 Task: Find connections with filter location Marseille 05 with filter topic #engineeringwith filter profile language French with filter current company Adani Realty with filter school Symbiosis Centre for Distance Learning with filter industry Data Security Software Products with filter service category Life Coaching with filter keywords title Secretary
Action: Mouse moved to (519, 49)
Screenshot: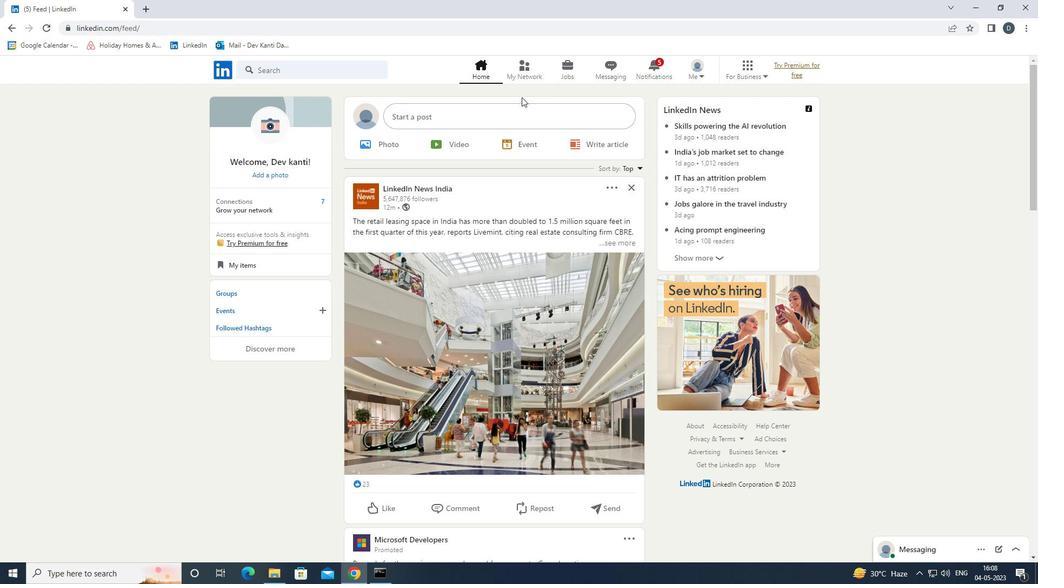 
Action: Mouse pressed left at (519, 49)
Screenshot: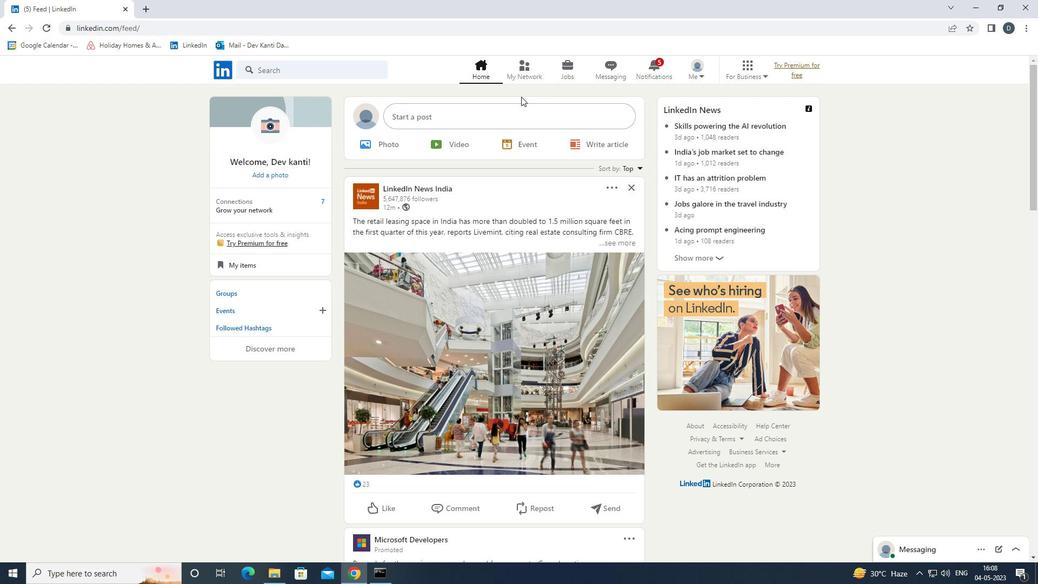 
Action: Mouse moved to (520, 57)
Screenshot: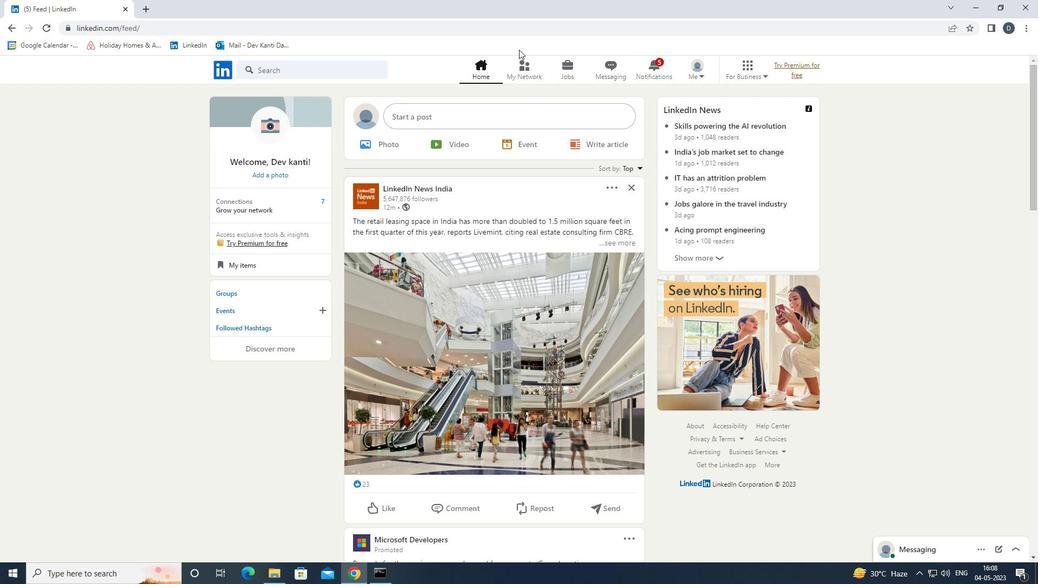 
Action: Mouse pressed left at (520, 57)
Screenshot: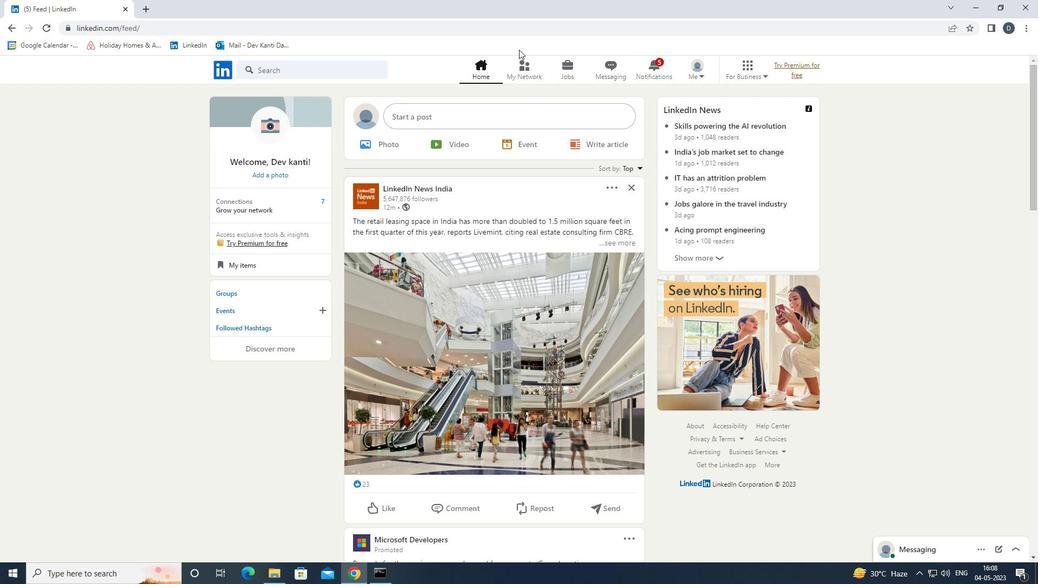 
Action: Mouse moved to (357, 131)
Screenshot: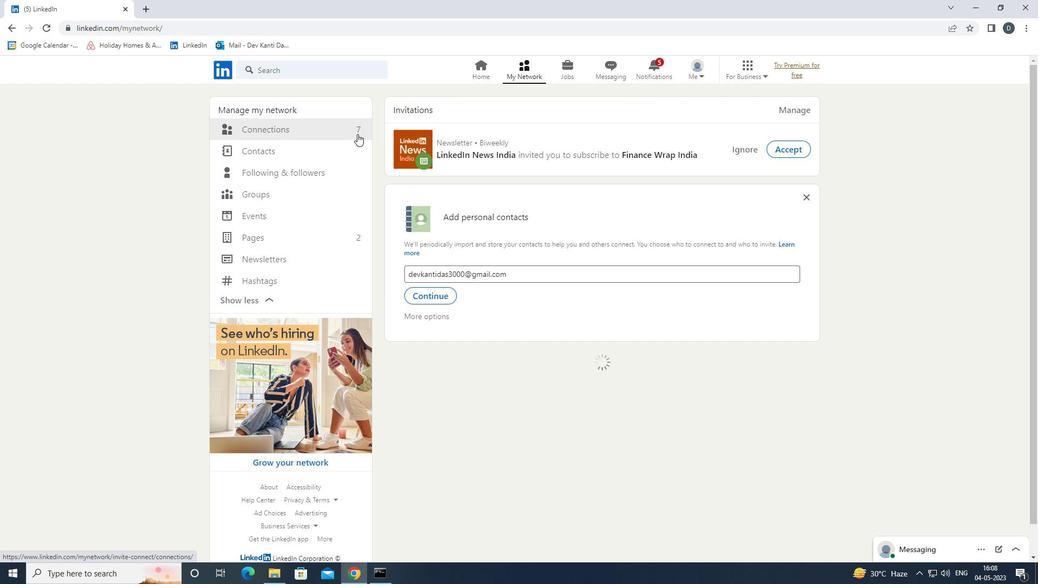 
Action: Mouse pressed left at (357, 131)
Screenshot: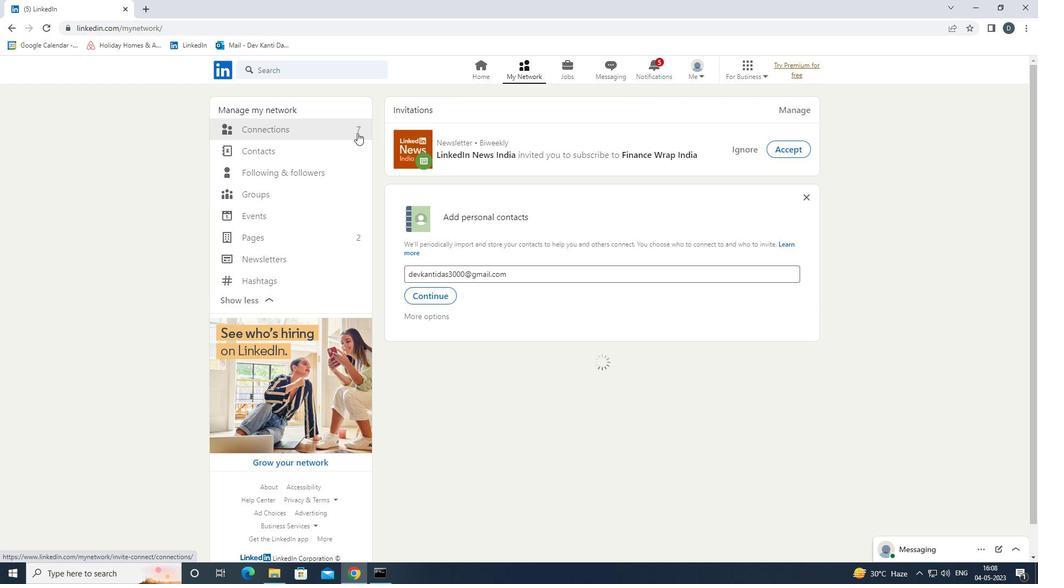 
Action: Mouse moved to (602, 133)
Screenshot: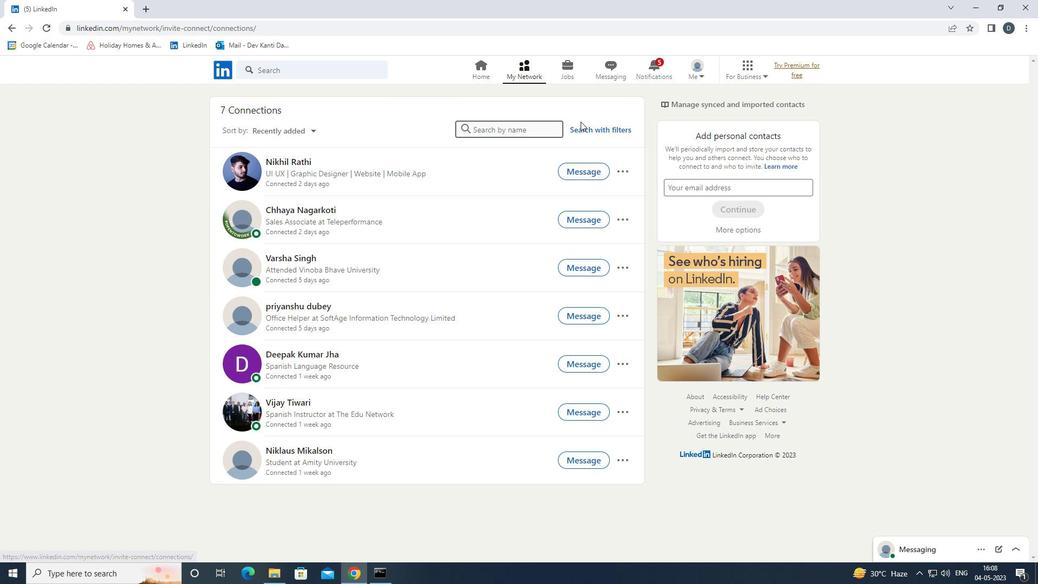
Action: Mouse pressed left at (602, 133)
Screenshot: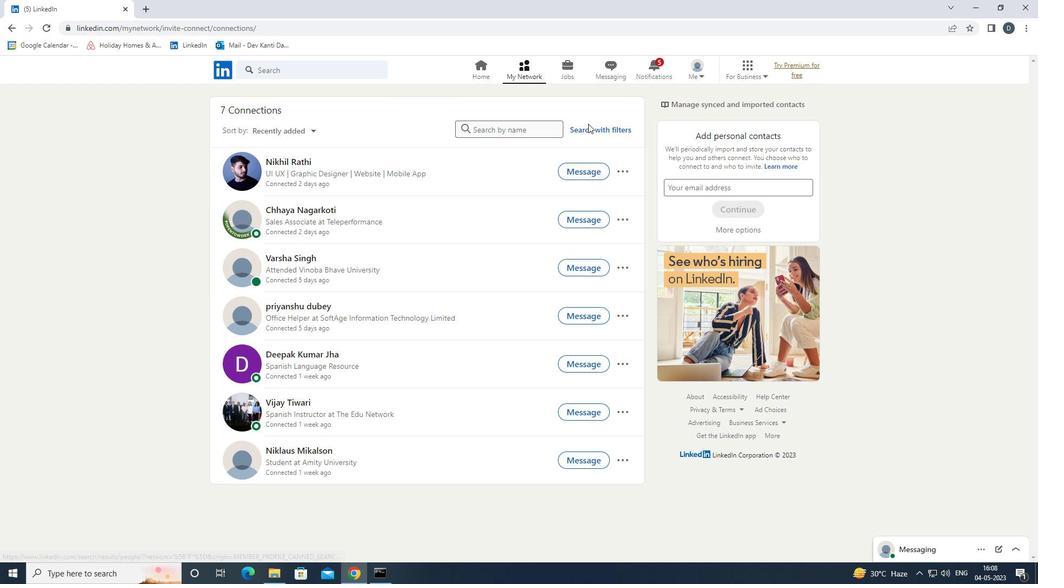 
Action: Mouse moved to (561, 100)
Screenshot: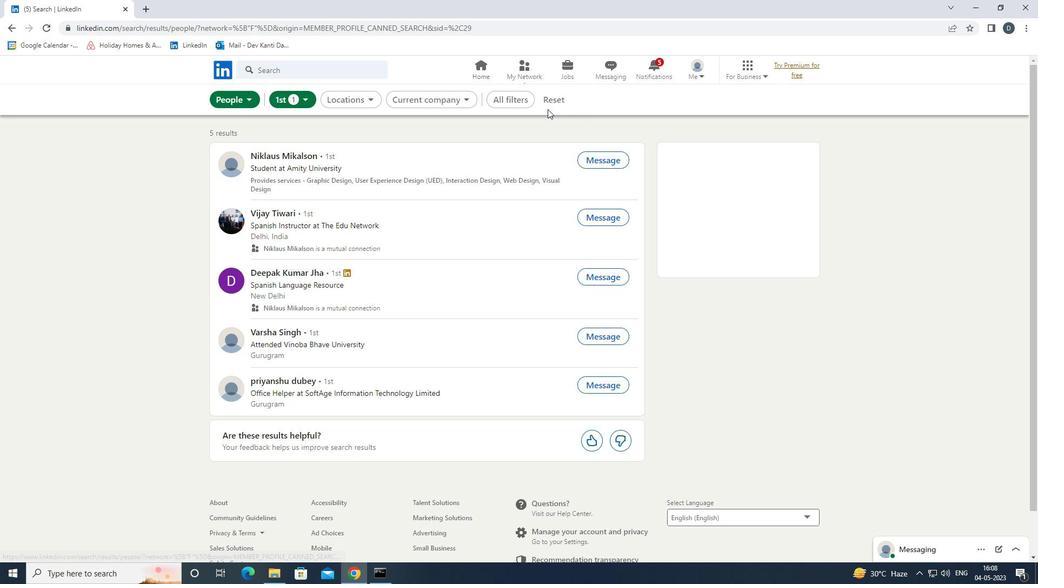
Action: Mouse pressed left at (561, 100)
Screenshot: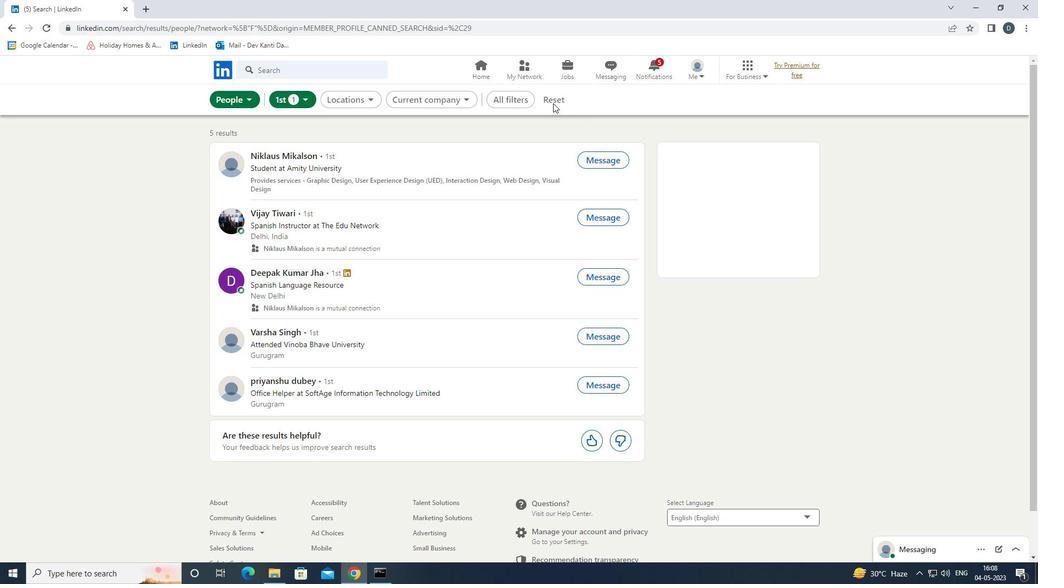 
Action: Mouse moved to (548, 107)
Screenshot: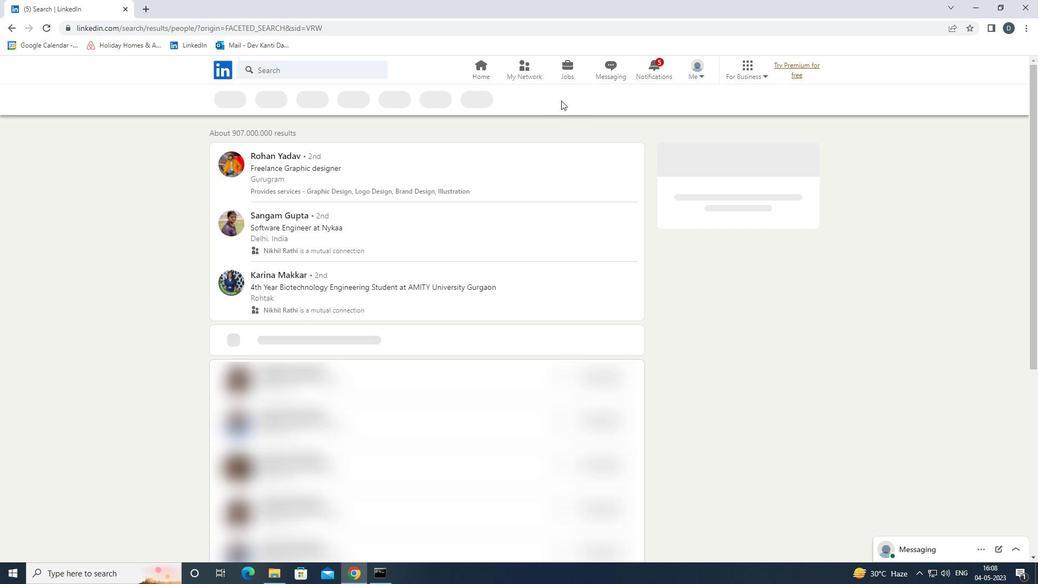 
Action: Mouse pressed left at (548, 107)
Screenshot: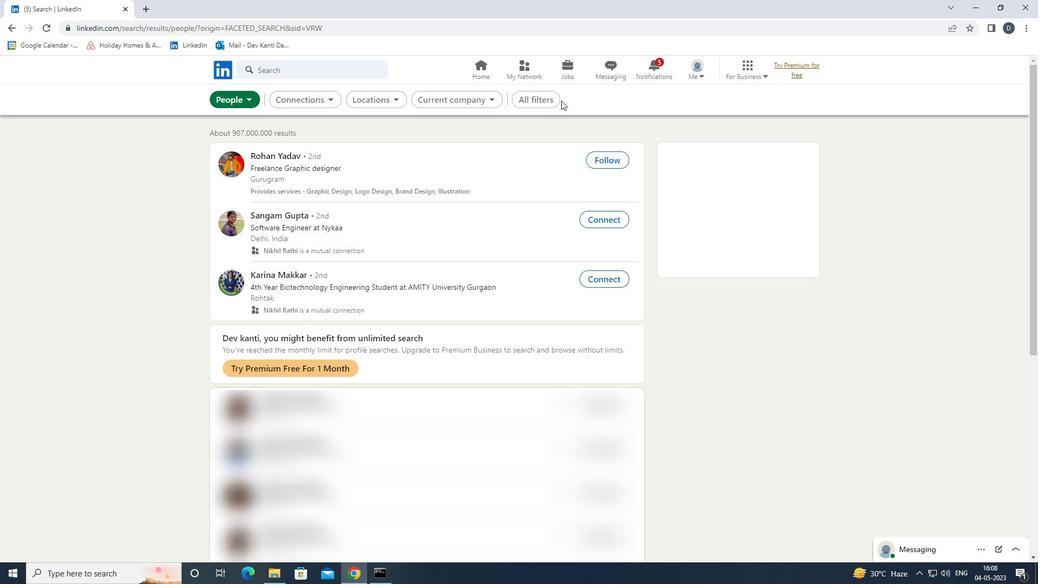 
Action: Mouse moved to (860, 297)
Screenshot: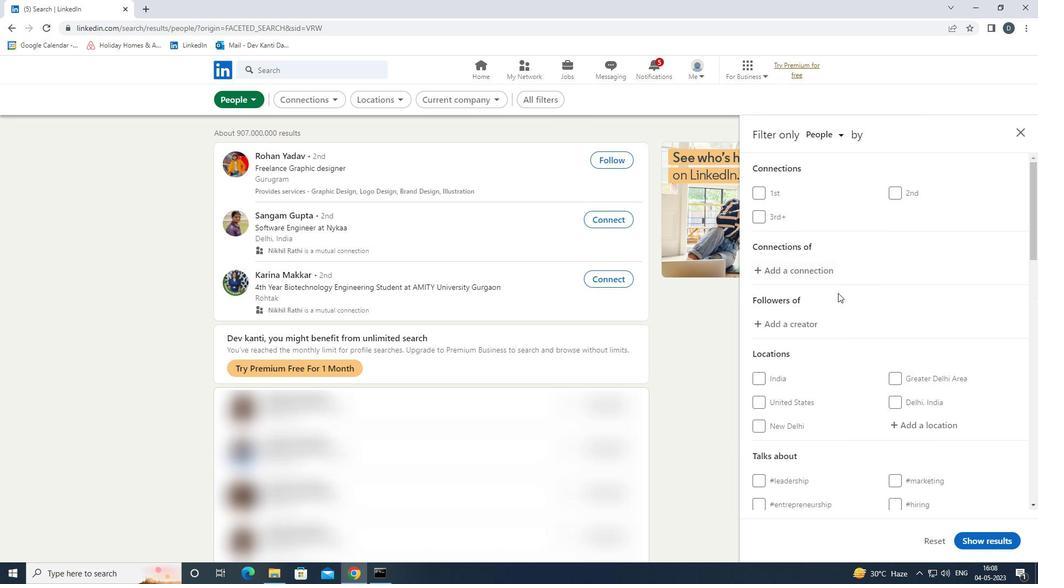 
Action: Mouse scrolled (860, 296) with delta (0, 0)
Screenshot: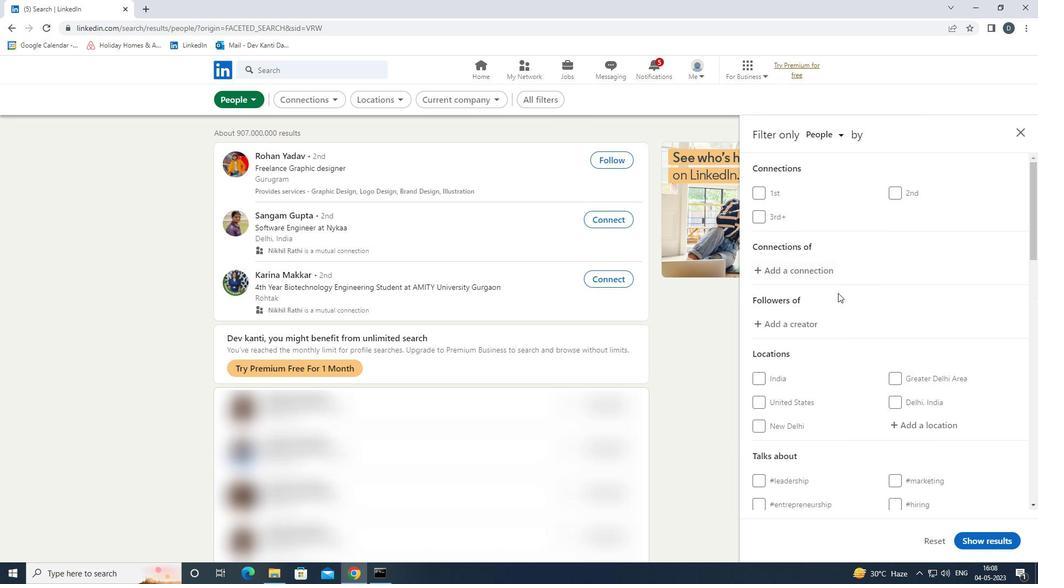 
Action: Mouse moved to (861, 299)
Screenshot: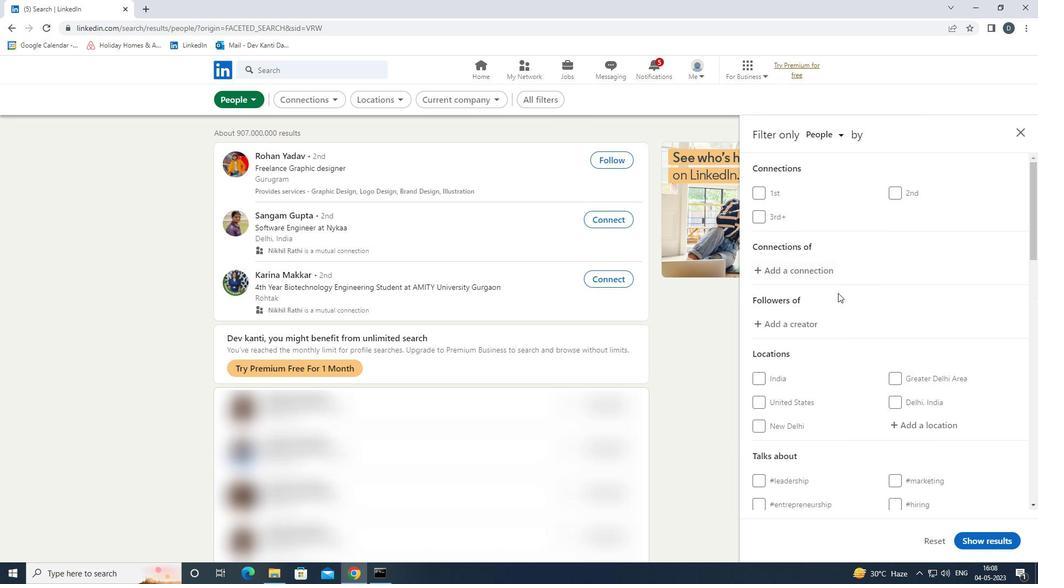 
Action: Mouse scrolled (861, 299) with delta (0, 0)
Screenshot: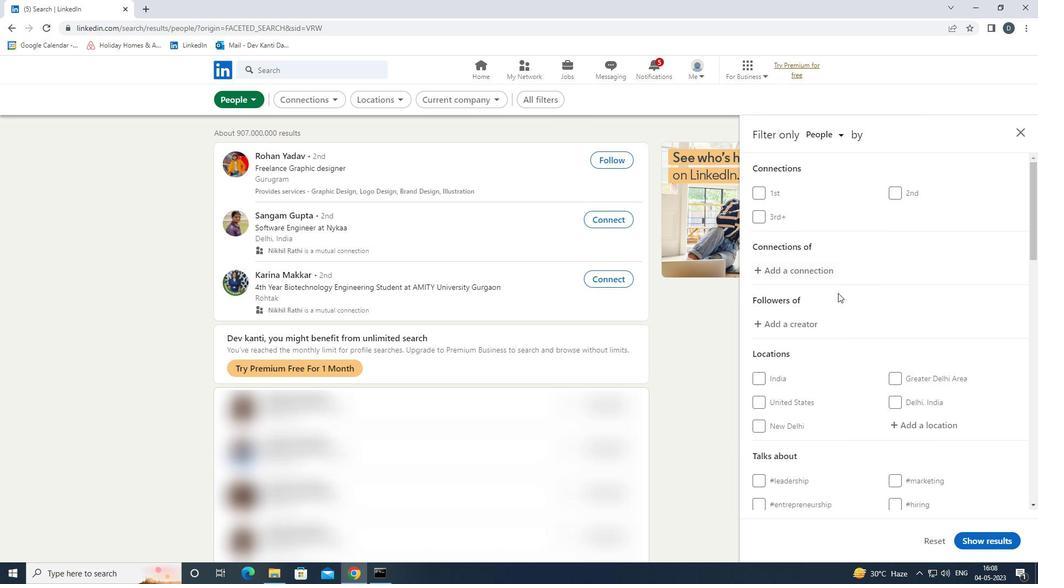 
Action: Mouse moved to (921, 310)
Screenshot: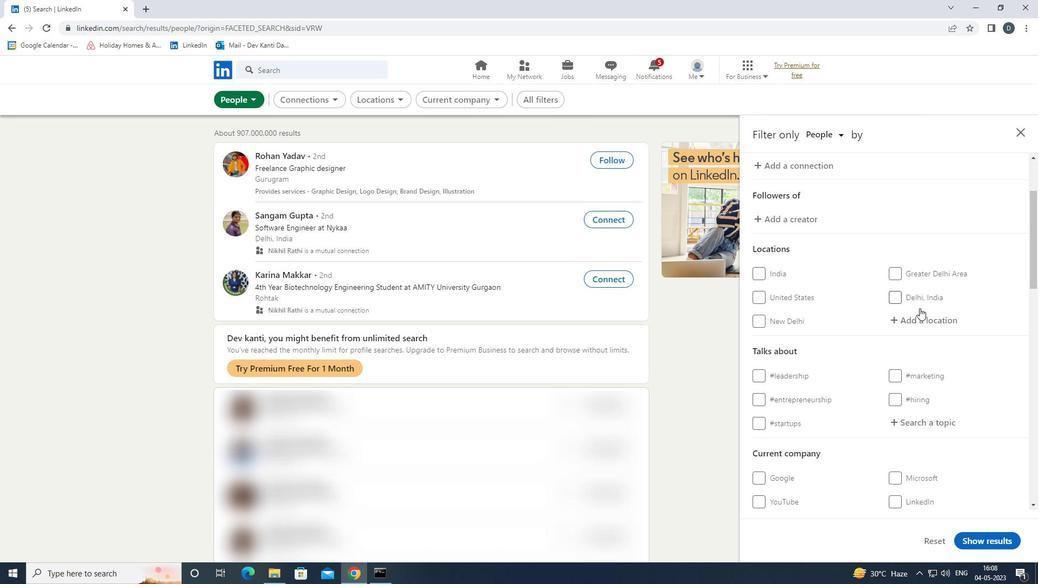
Action: Mouse pressed left at (921, 310)
Screenshot: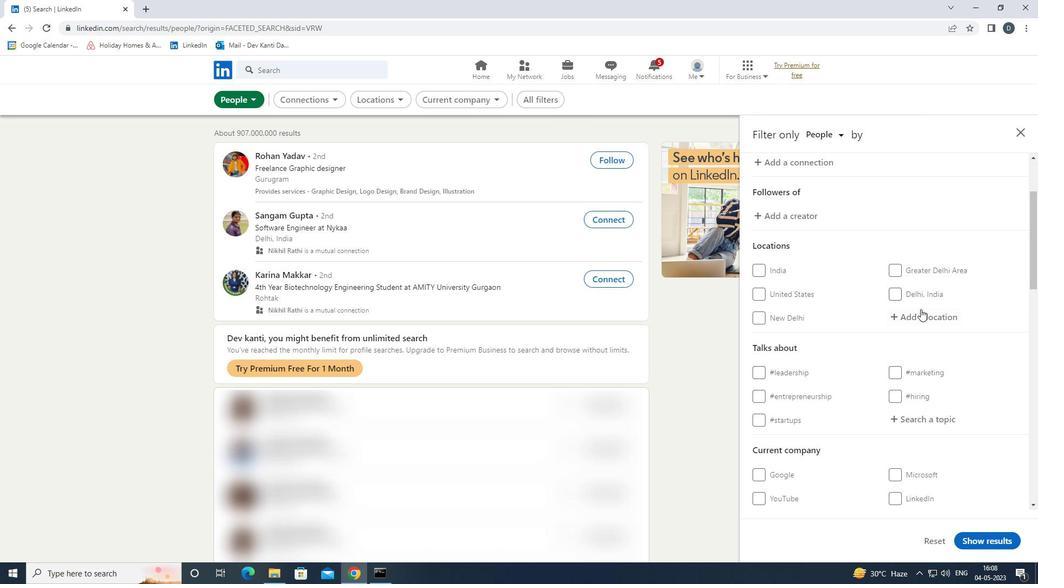 
Action: Mouse moved to (921, 311)
Screenshot: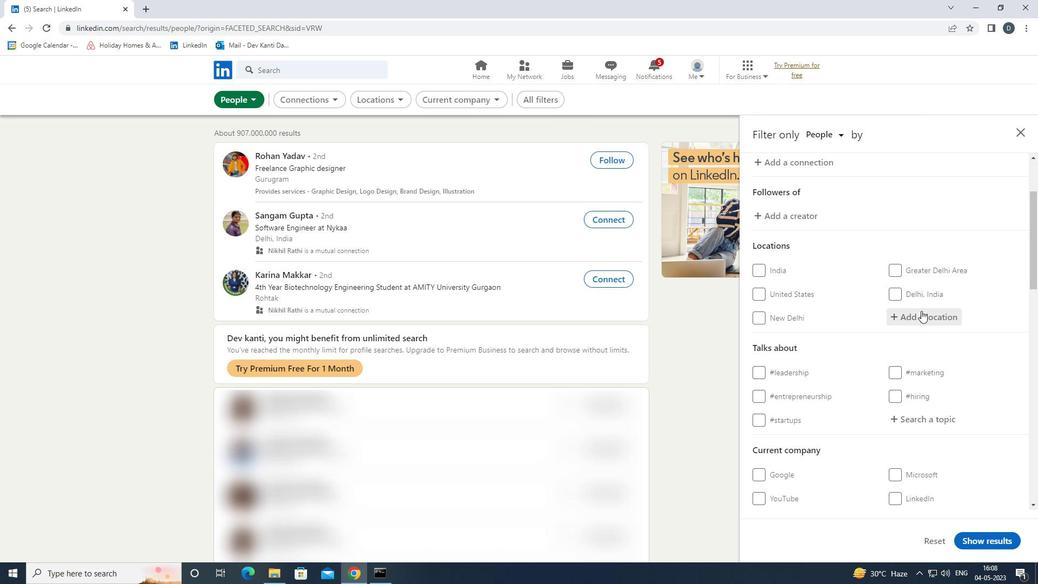 
Action: Key pressed <Key.shift>MARS<Key.down><Key.enter>
Screenshot: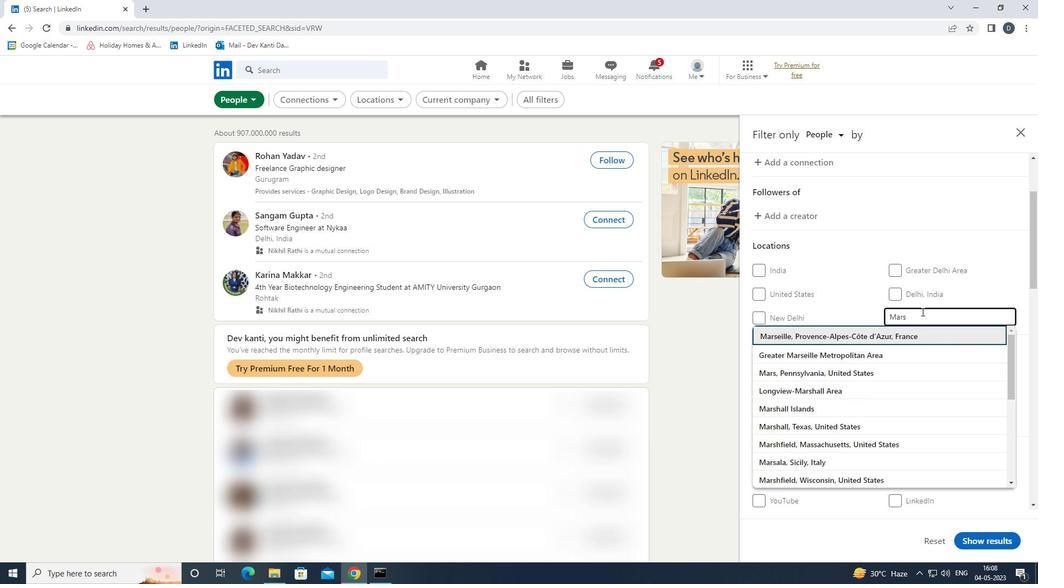 
Action: Mouse moved to (1017, 187)
Screenshot: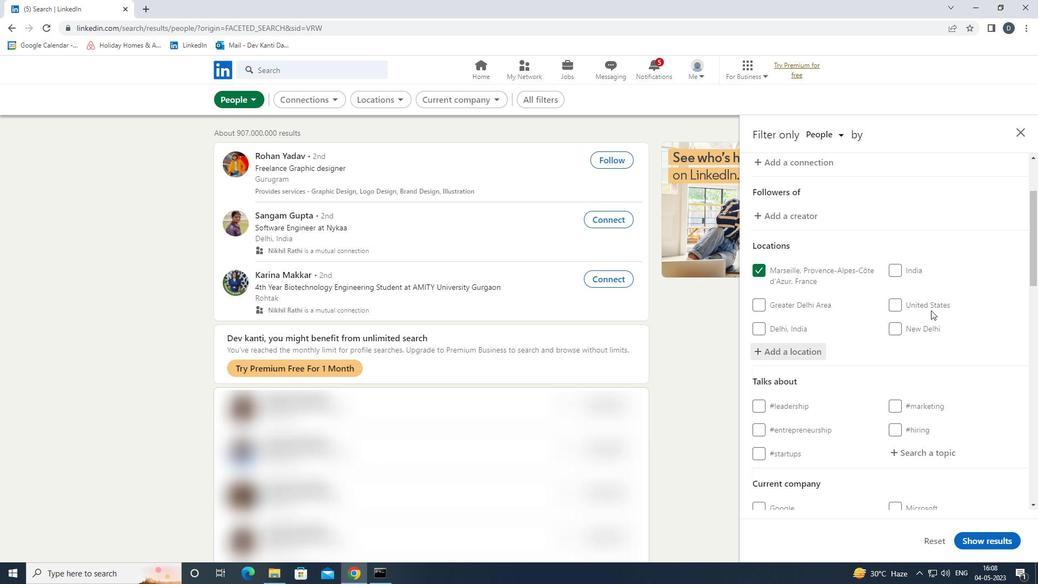 
Action: Mouse scrolled (1017, 187) with delta (0, 0)
Screenshot: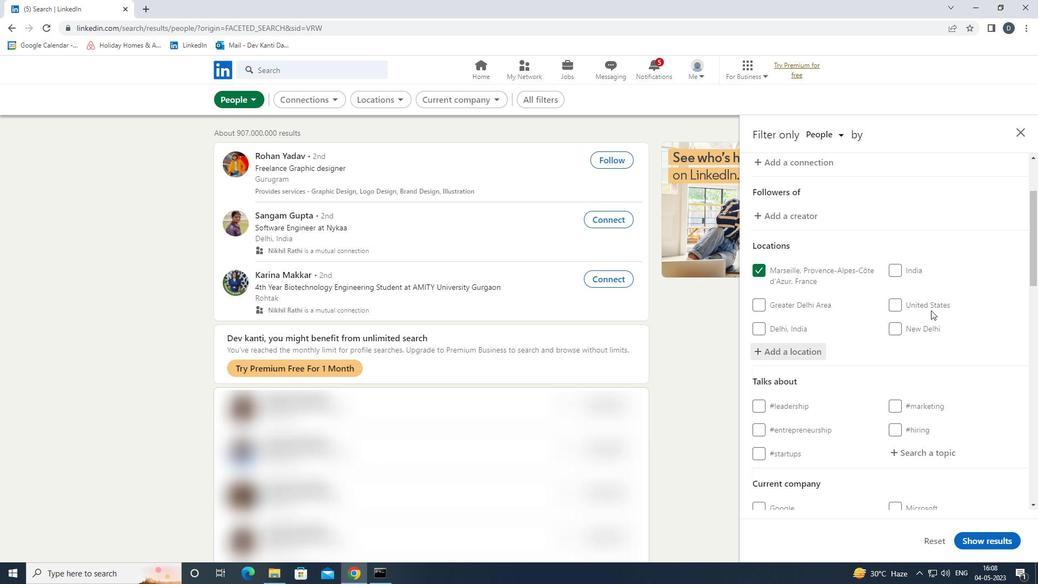 
Action: Mouse moved to (1010, 195)
Screenshot: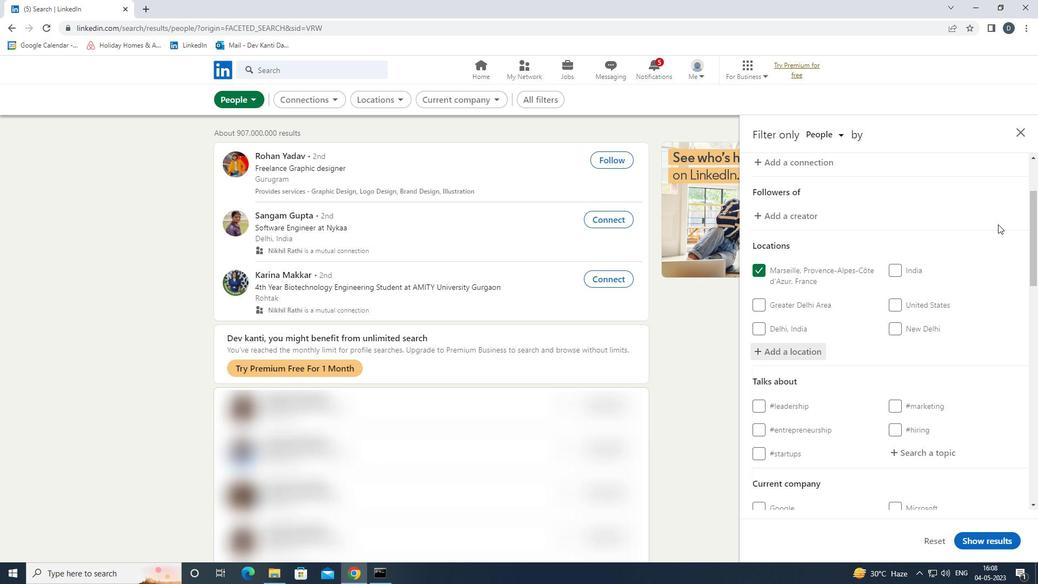 
Action: Mouse scrolled (1010, 195) with delta (0, 0)
Screenshot: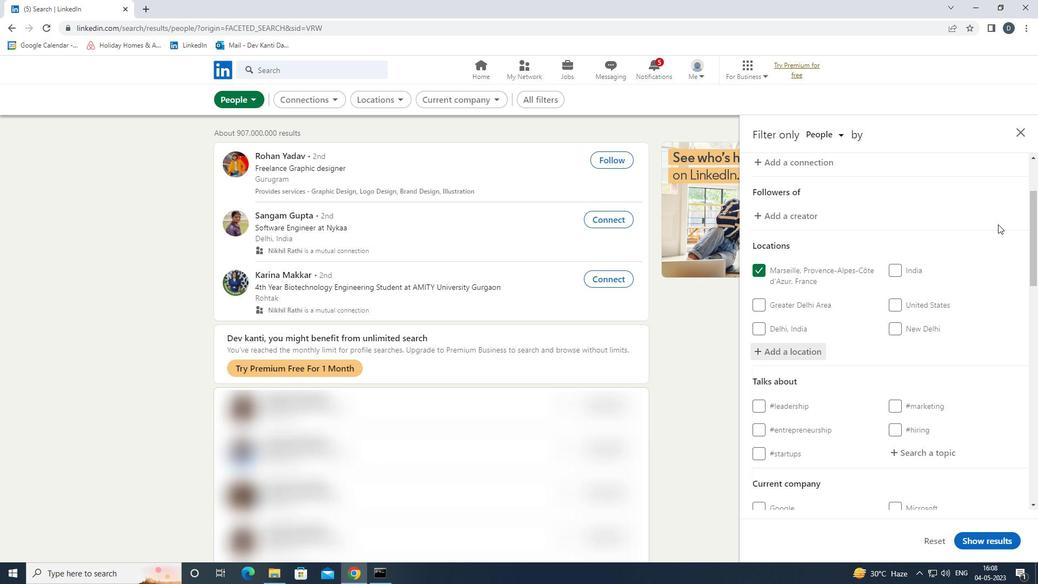 
Action: Mouse moved to (934, 346)
Screenshot: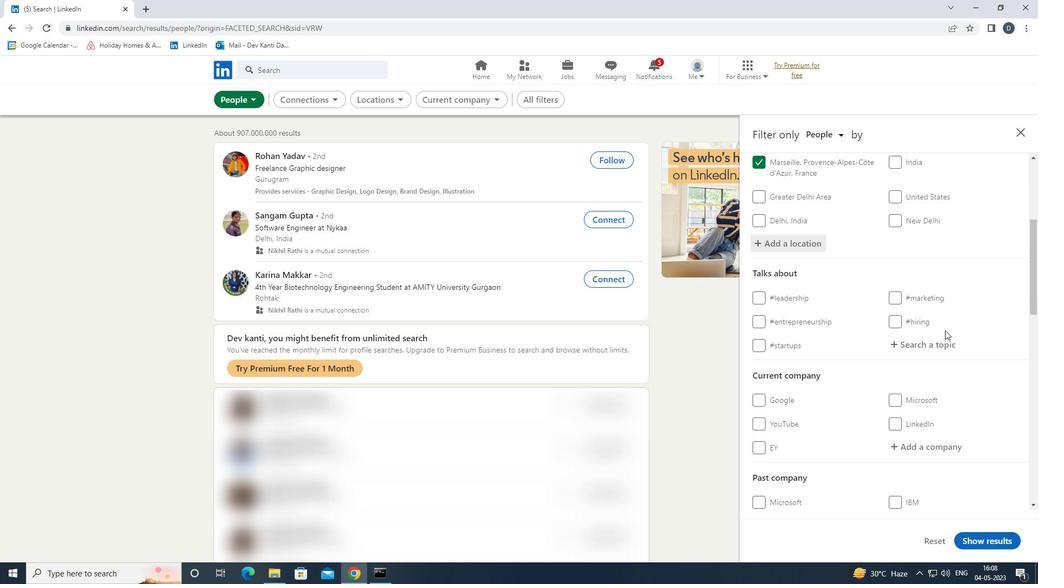 
Action: Mouse pressed left at (934, 346)
Screenshot: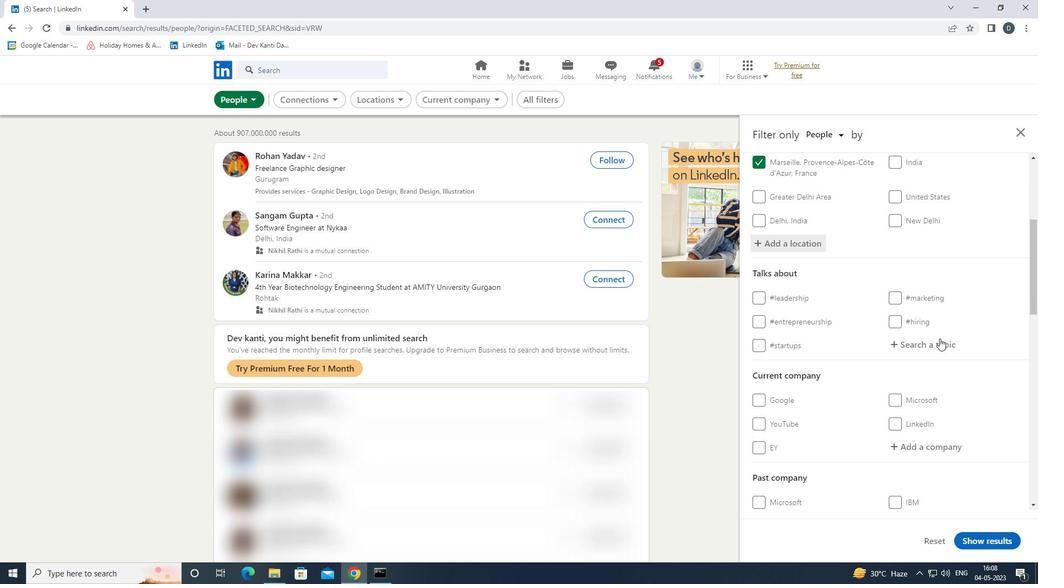 
Action: Mouse moved to (934, 339)
Screenshot: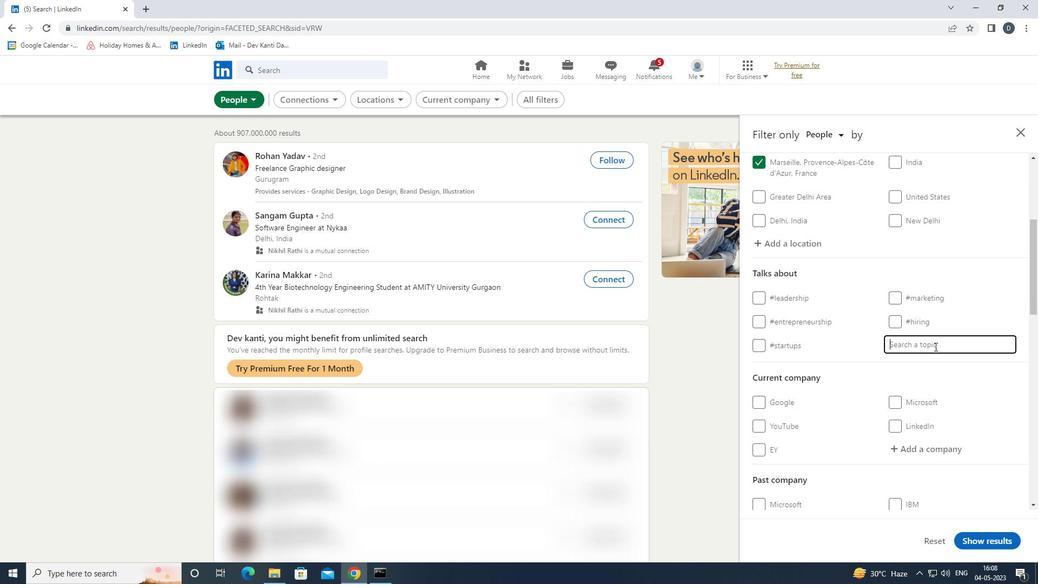 
Action: Key pressed ENGINEERING<Key.down><Key.enter>
Screenshot: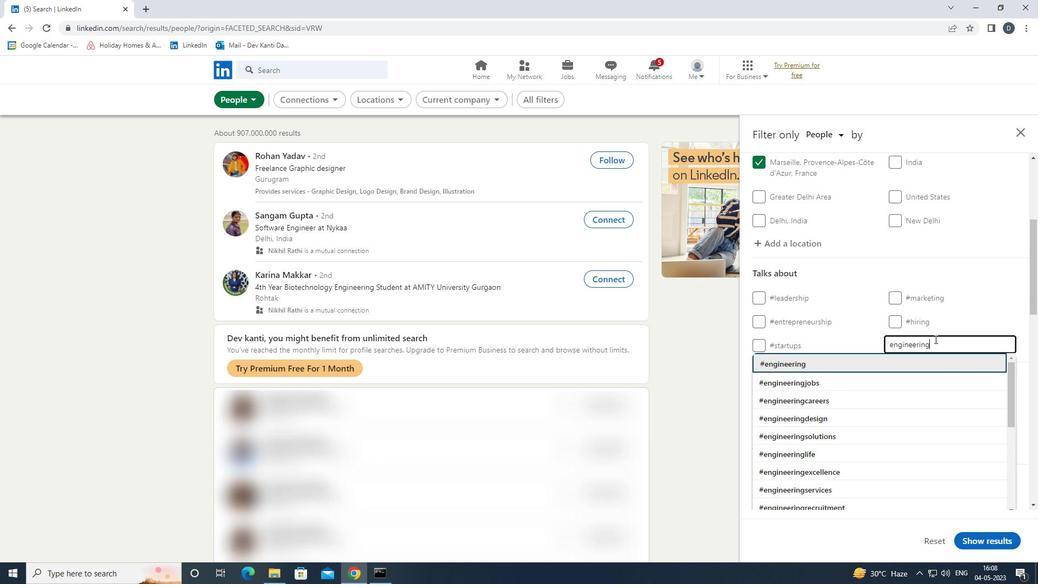 
Action: Mouse moved to (935, 319)
Screenshot: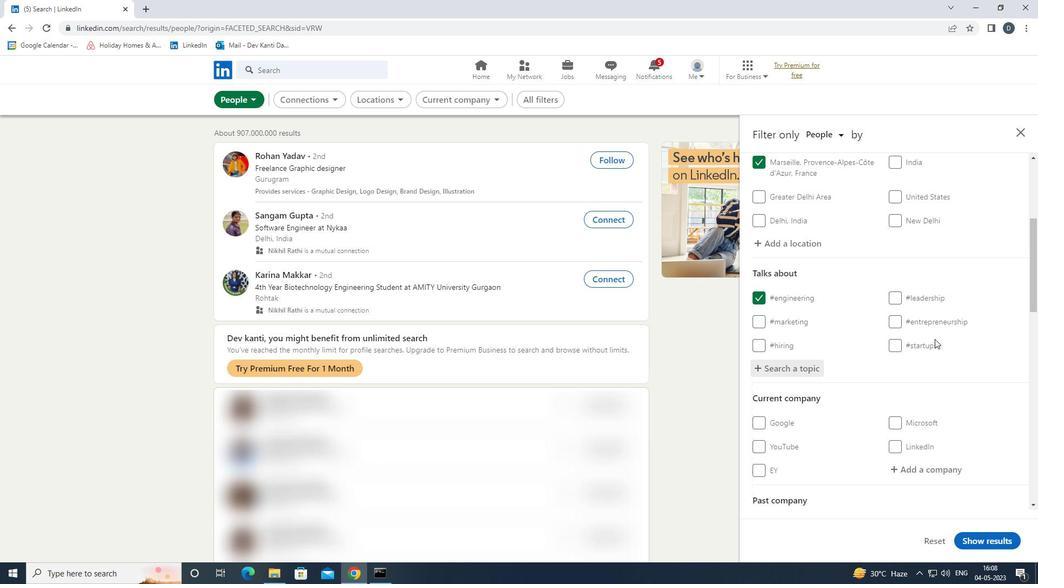 
Action: Mouse scrolled (935, 319) with delta (0, 0)
Screenshot: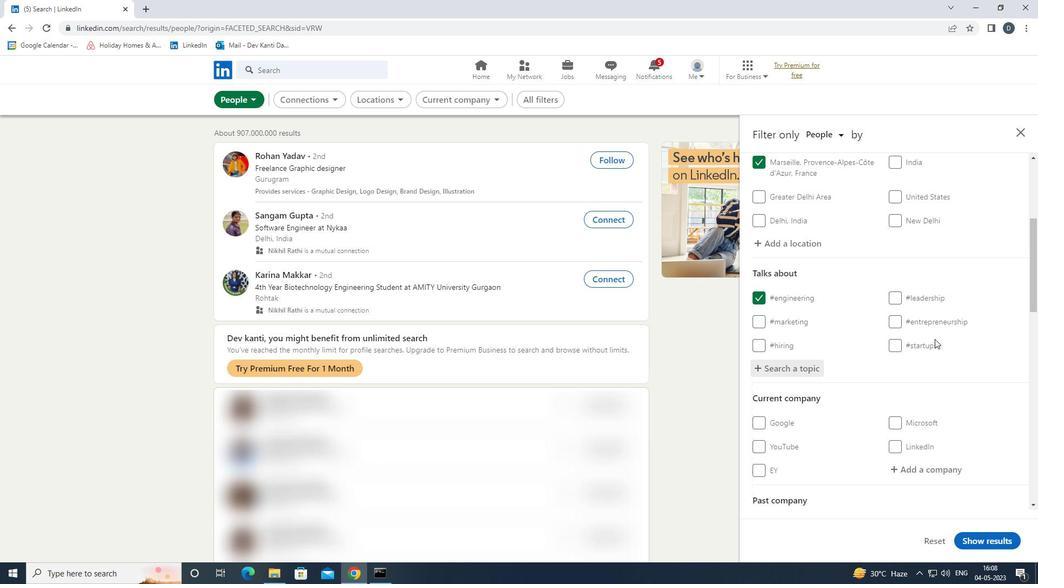 
Action: Mouse scrolled (935, 319) with delta (0, 0)
Screenshot: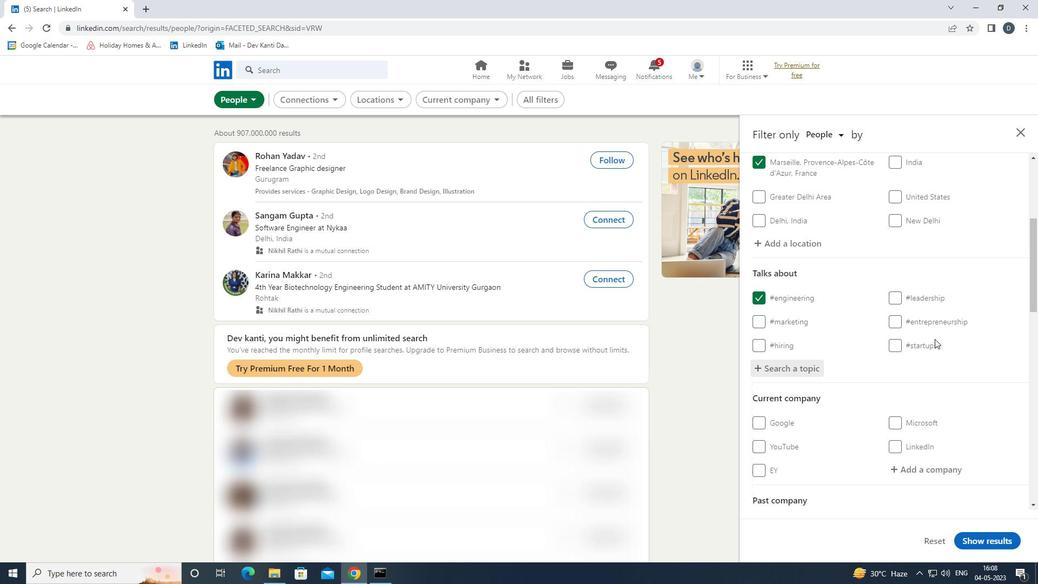 
Action: Mouse scrolled (935, 319) with delta (0, 0)
Screenshot: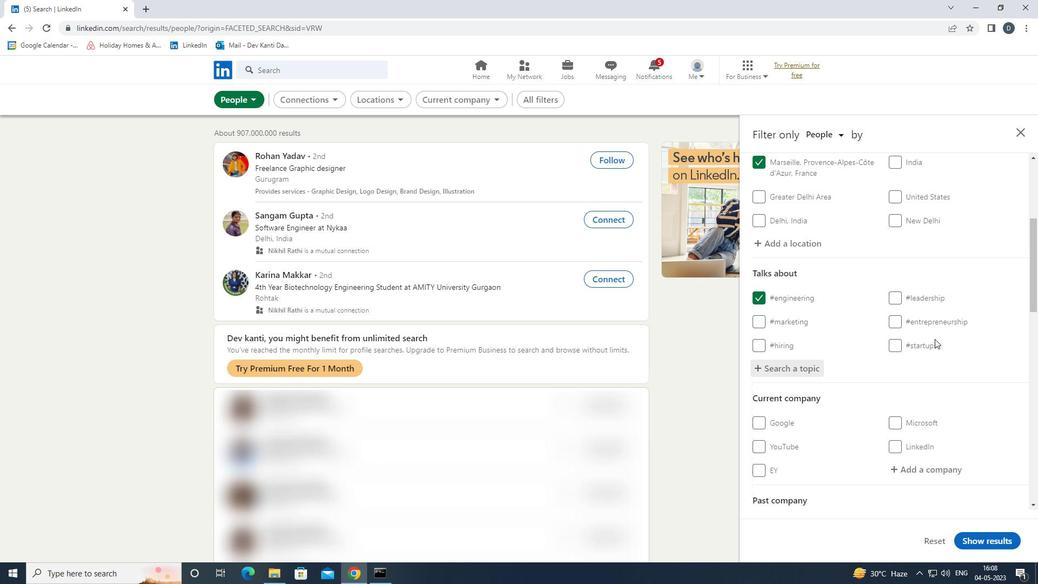 
Action: Mouse scrolled (935, 319) with delta (0, 0)
Screenshot: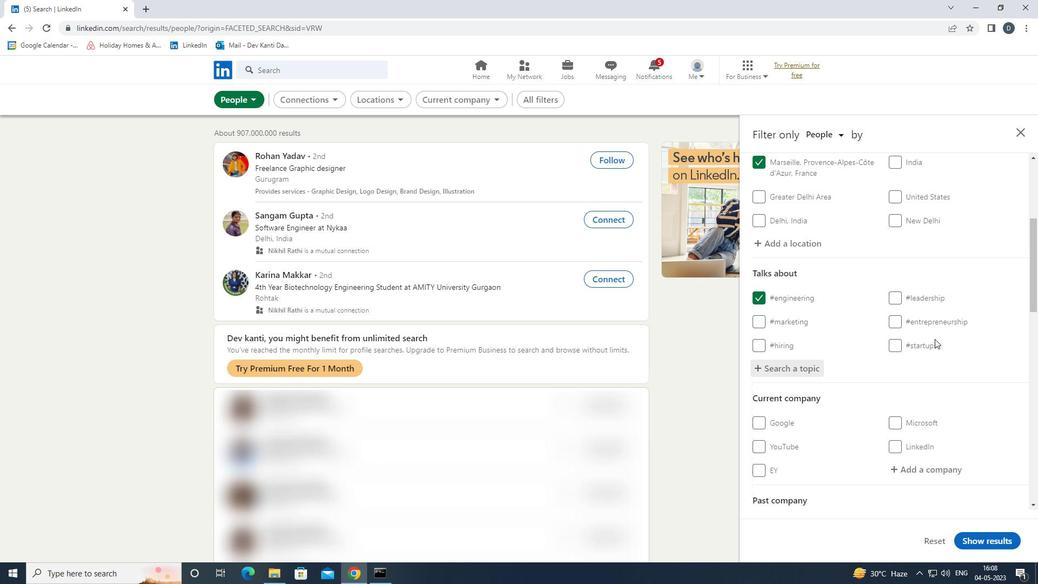 
Action: Mouse scrolled (935, 319) with delta (0, 0)
Screenshot: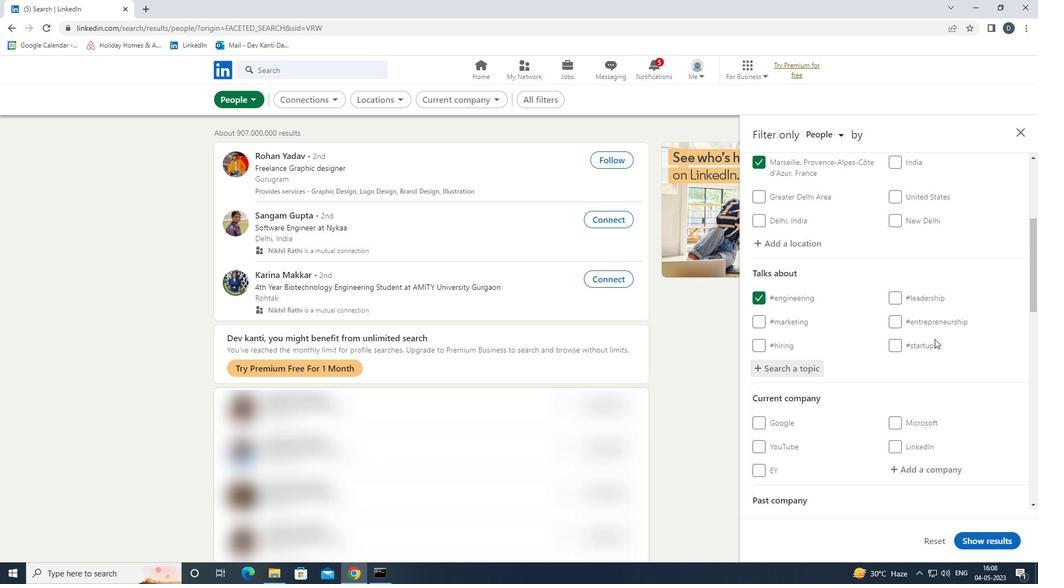 
Action: Mouse moved to (921, 319)
Screenshot: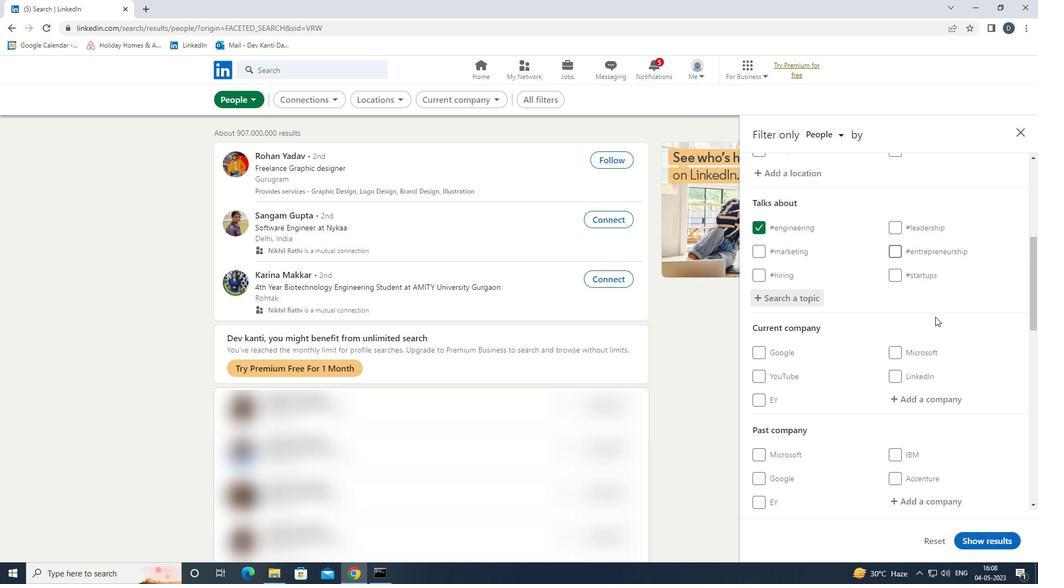 
Action: Mouse scrolled (921, 318) with delta (0, 0)
Screenshot: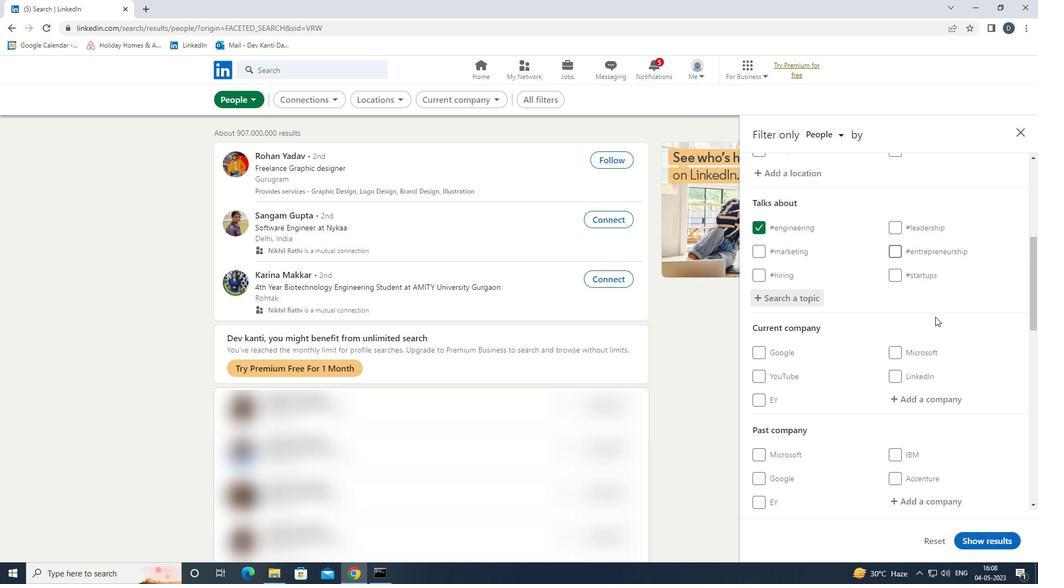 
Action: Mouse moved to (918, 321)
Screenshot: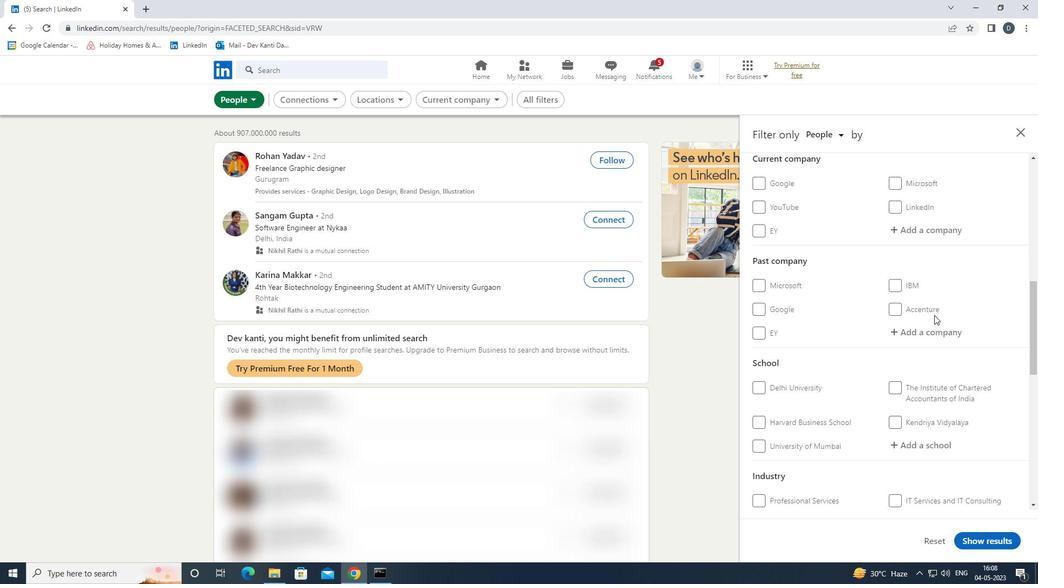 
Action: Mouse scrolled (918, 321) with delta (0, 0)
Screenshot: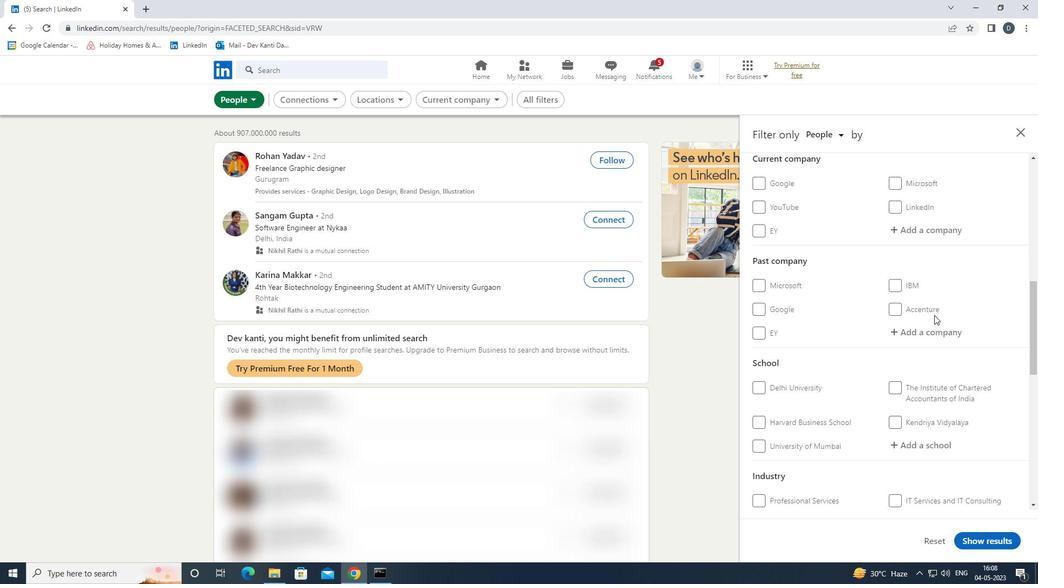 
Action: Mouse moved to (917, 322)
Screenshot: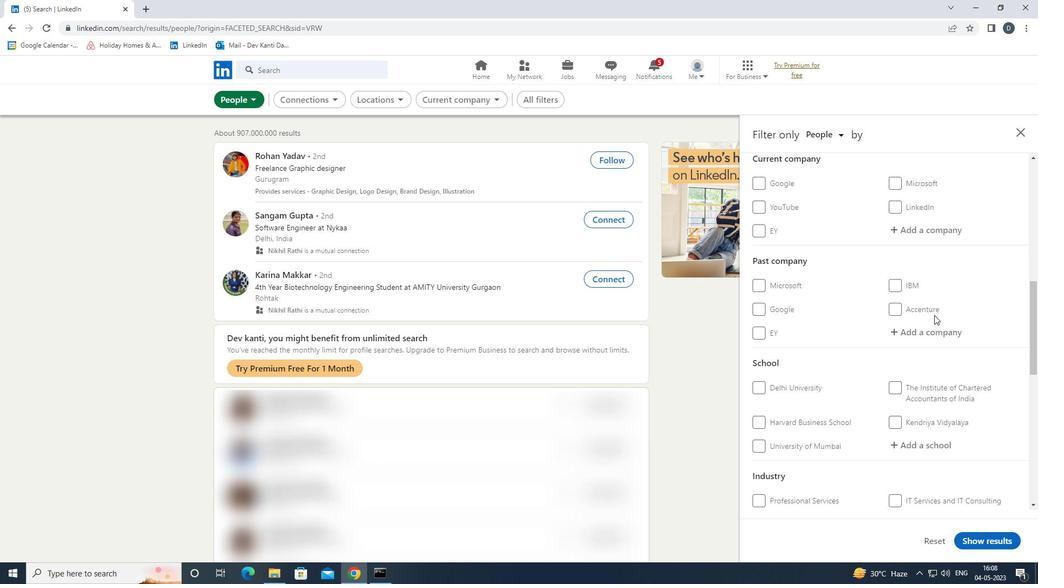 
Action: Mouse scrolled (917, 322) with delta (0, 0)
Screenshot: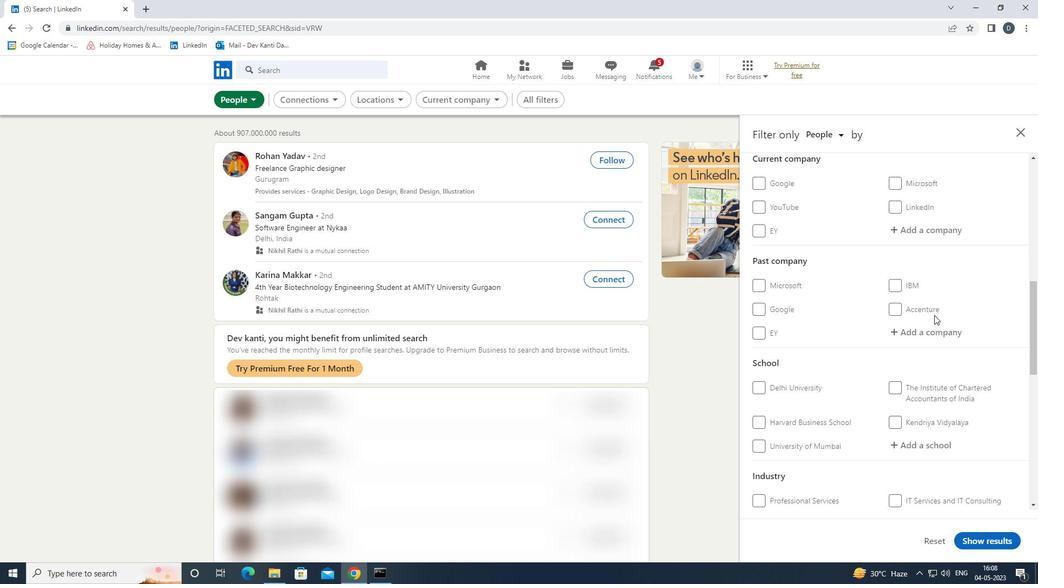 
Action: Mouse moved to (902, 435)
Screenshot: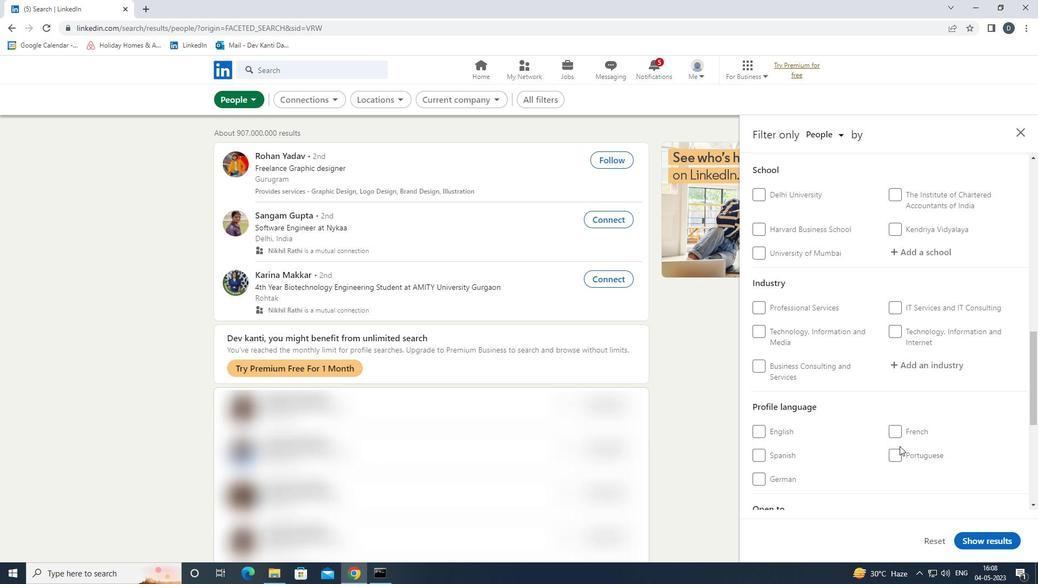 
Action: Mouse pressed left at (902, 435)
Screenshot: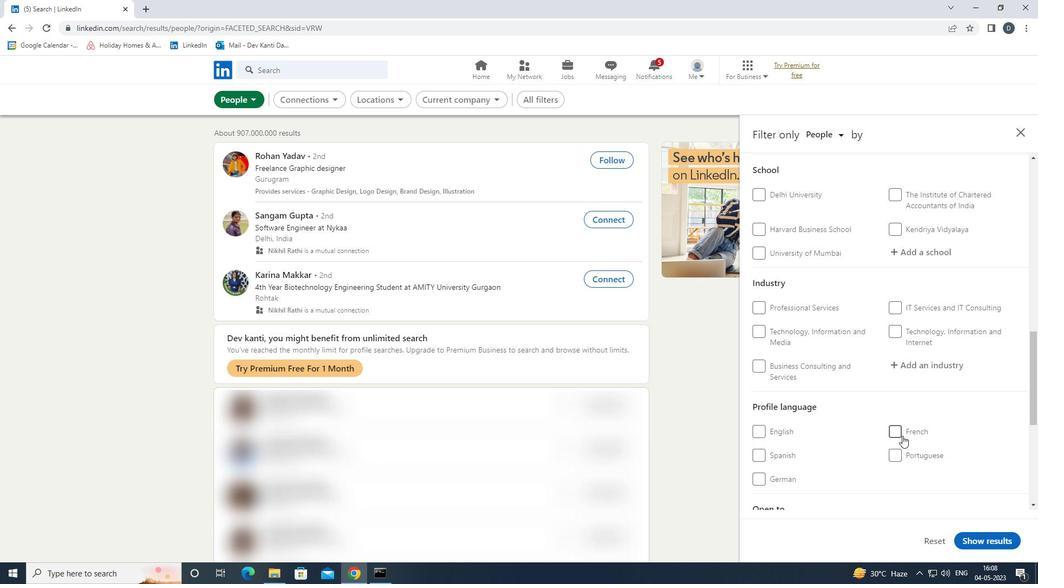
Action: Mouse moved to (901, 435)
Screenshot: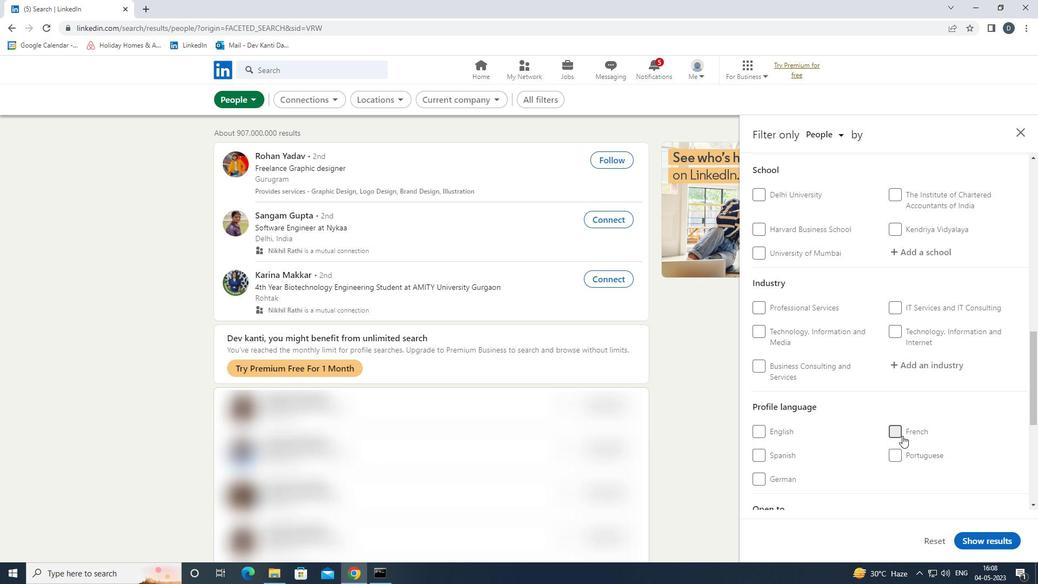
Action: Mouse scrolled (901, 436) with delta (0, 0)
Screenshot: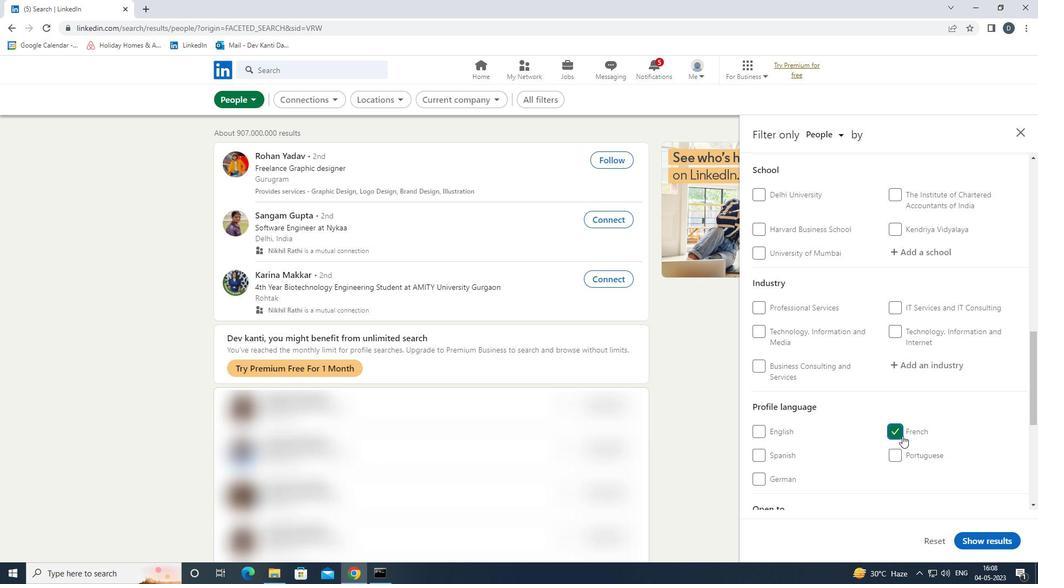 
Action: Mouse scrolled (901, 436) with delta (0, 0)
Screenshot: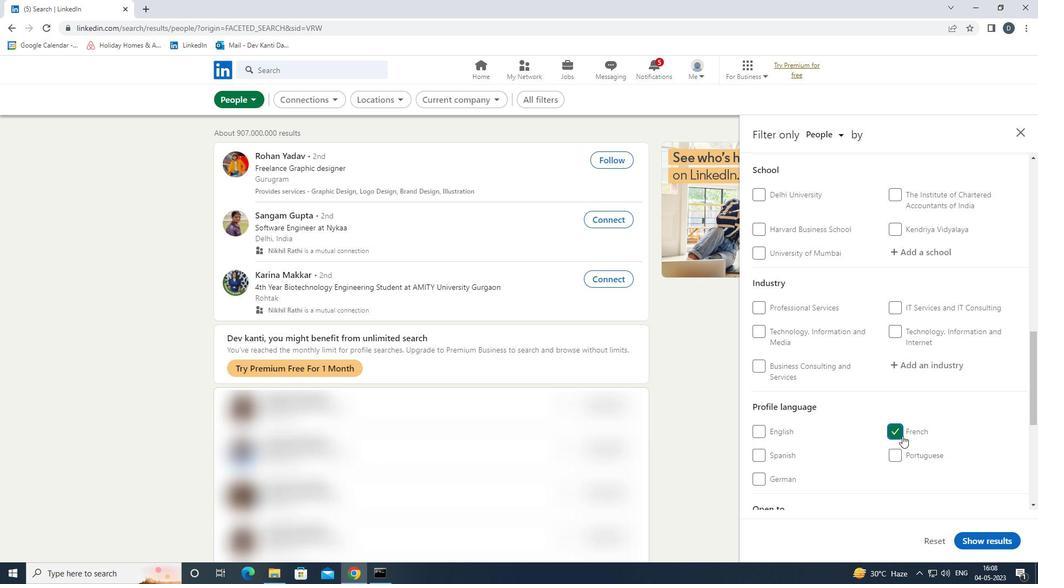 
Action: Mouse scrolled (901, 436) with delta (0, 0)
Screenshot: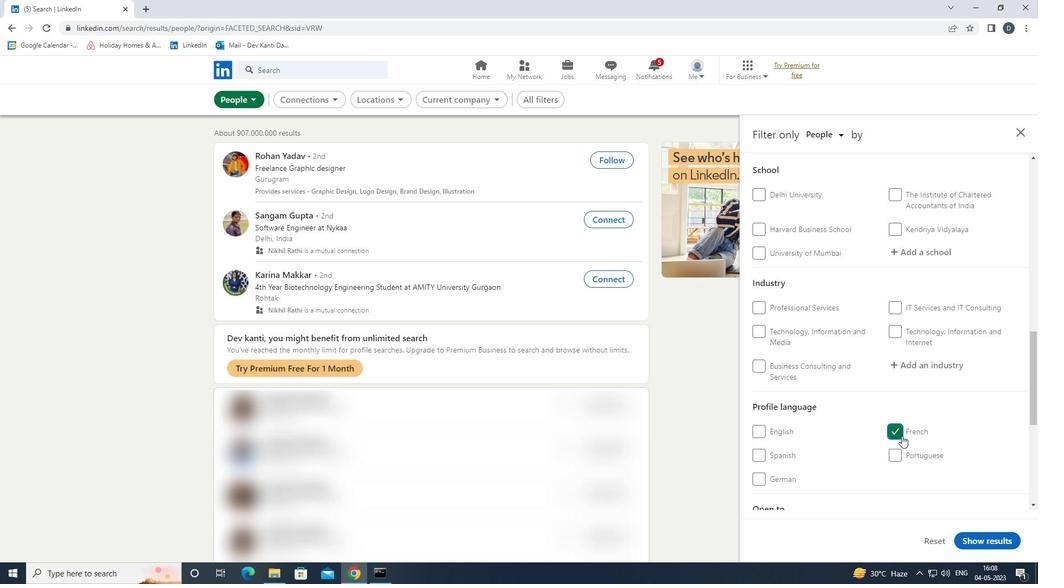 
Action: Mouse scrolled (901, 436) with delta (0, 0)
Screenshot: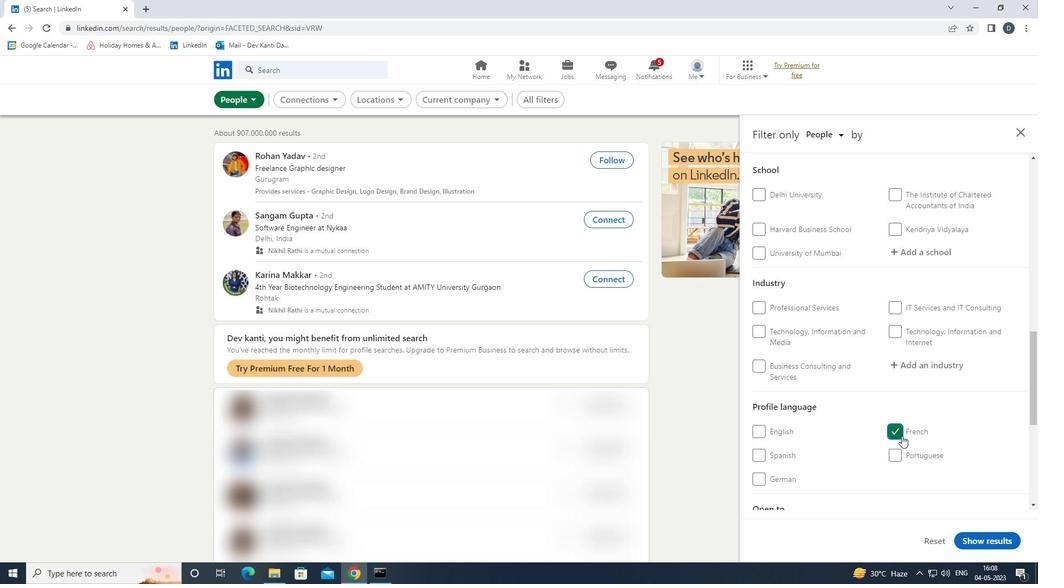 
Action: Mouse scrolled (901, 436) with delta (0, 0)
Screenshot: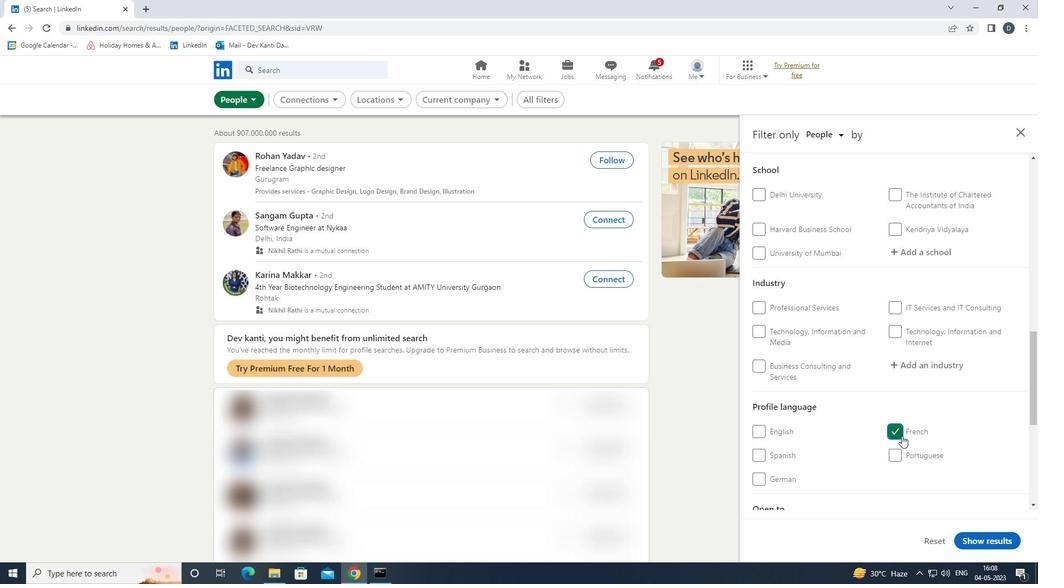 
Action: Mouse moved to (905, 313)
Screenshot: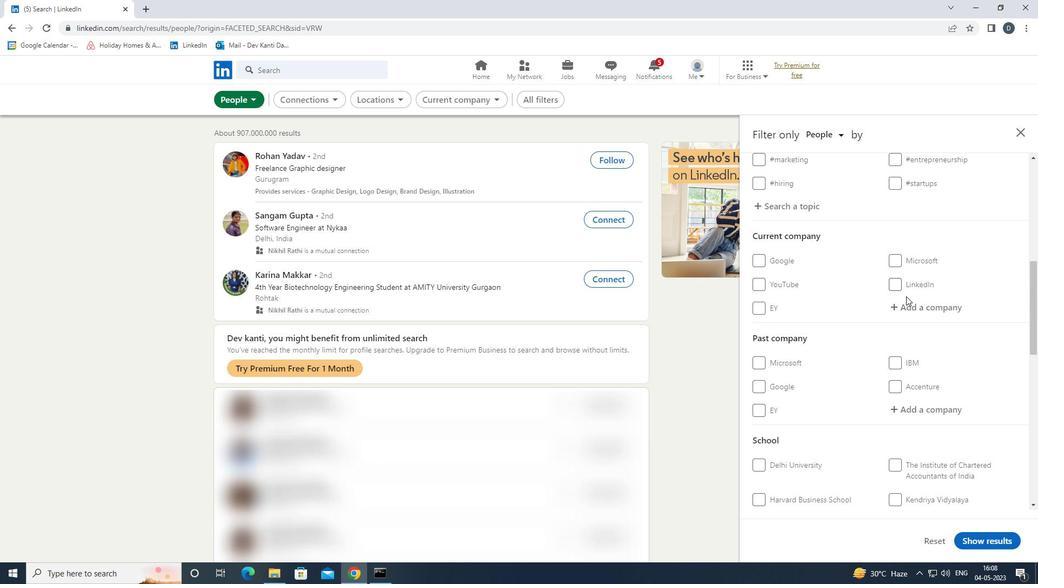 
Action: Mouse pressed left at (905, 313)
Screenshot: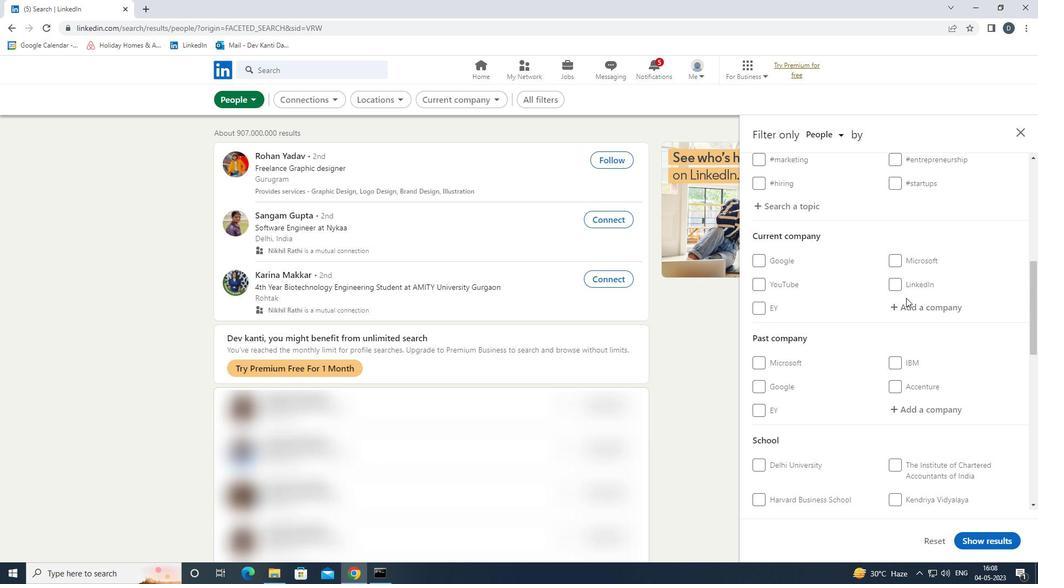 
Action: Mouse moved to (904, 314)
Screenshot: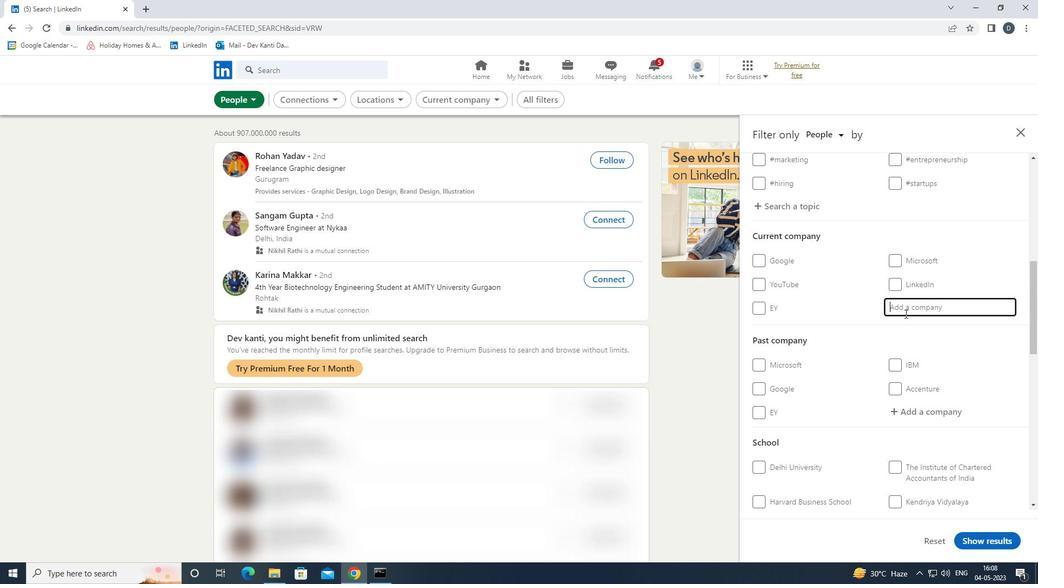 
Action: Key pressed <Key.shift>ADANI<Key.space><Key.shift>REALTY<Key.down><Key.enter>
Screenshot: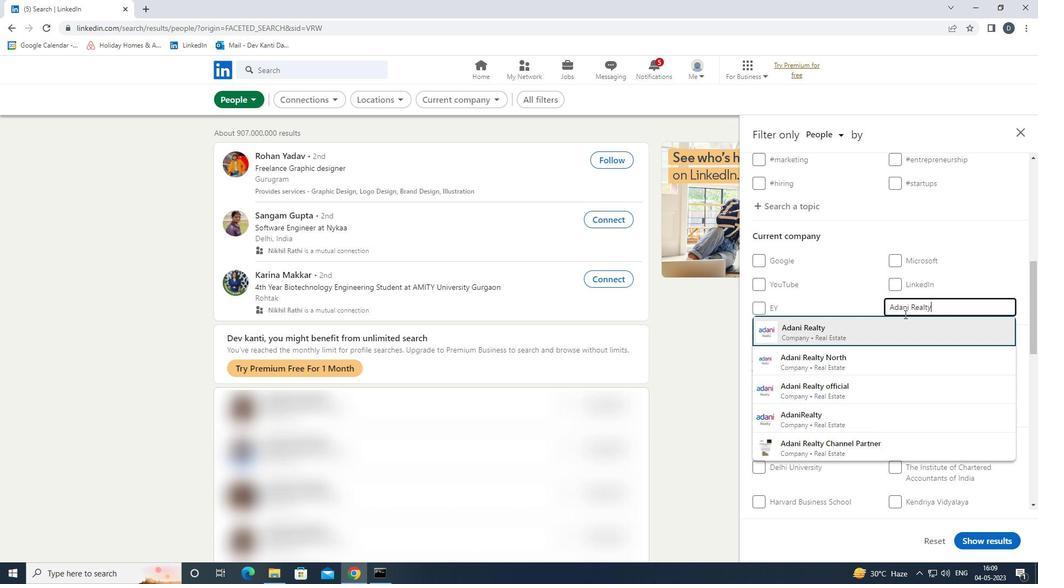 
Action: Mouse moved to (903, 315)
Screenshot: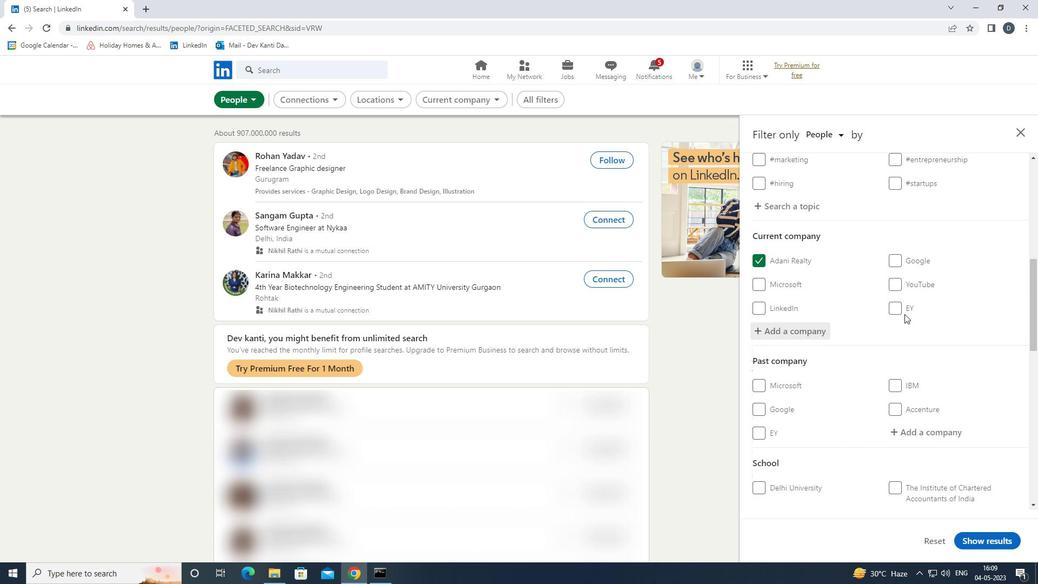 
Action: Mouse scrolled (903, 314) with delta (0, 0)
Screenshot: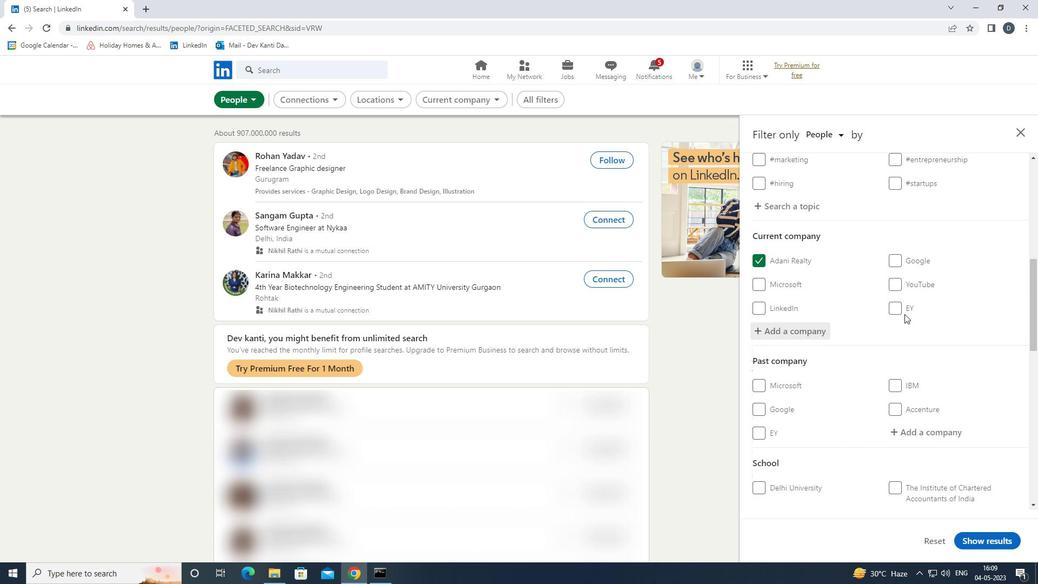 
Action: Mouse moved to (901, 319)
Screenshot: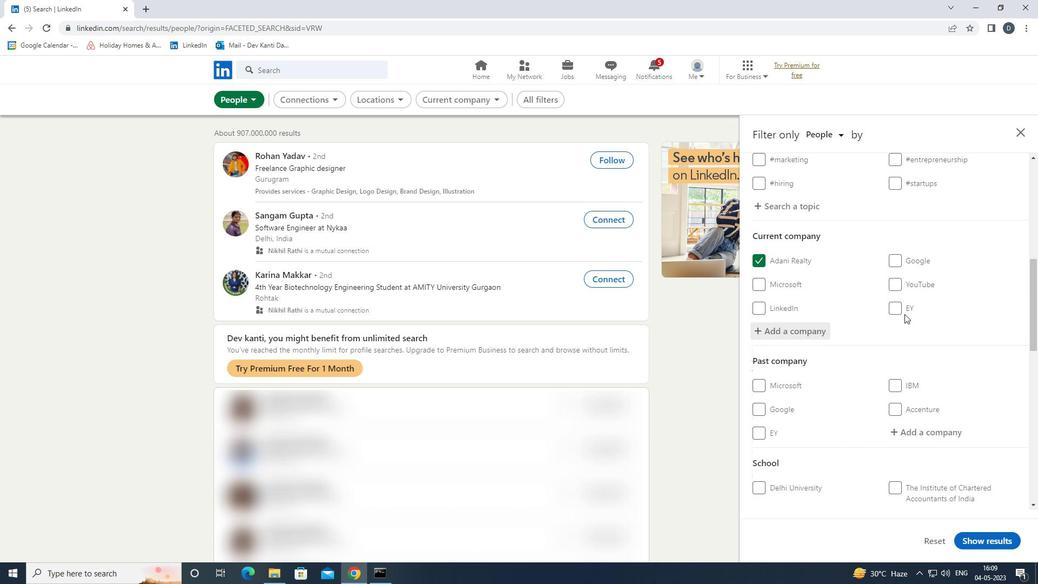 
Action: Mouse scrolled (901, 319) with delta (0, 0)
Screenshot: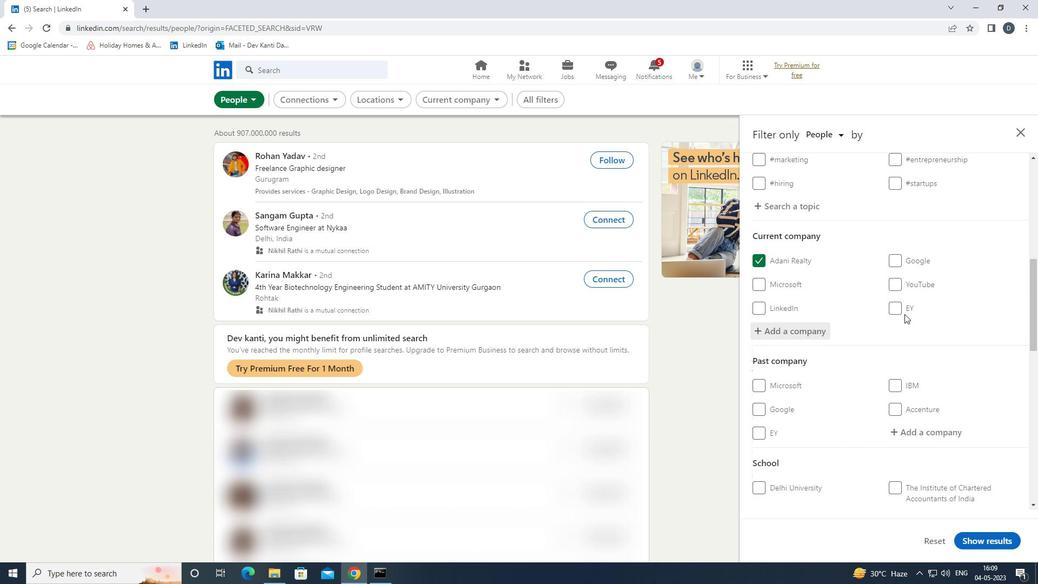 
Action: Mouse moved to (901, 320)
Screenshot: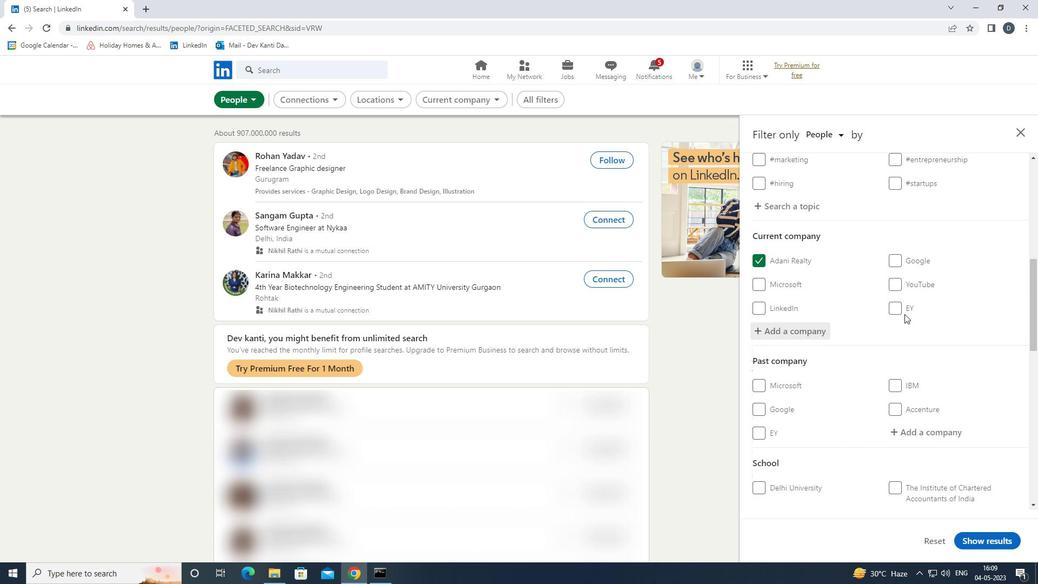 
Action: Mouse scrolled (901, 320) with delta (0, 0)
Screenshot: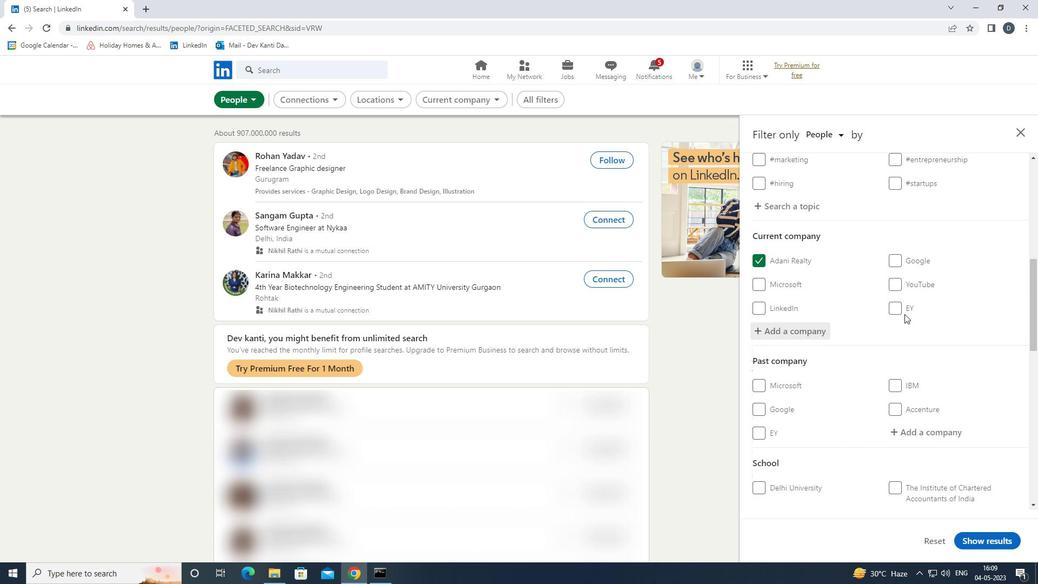 
Action: Mouse moved to (930, 379)
Screenshot: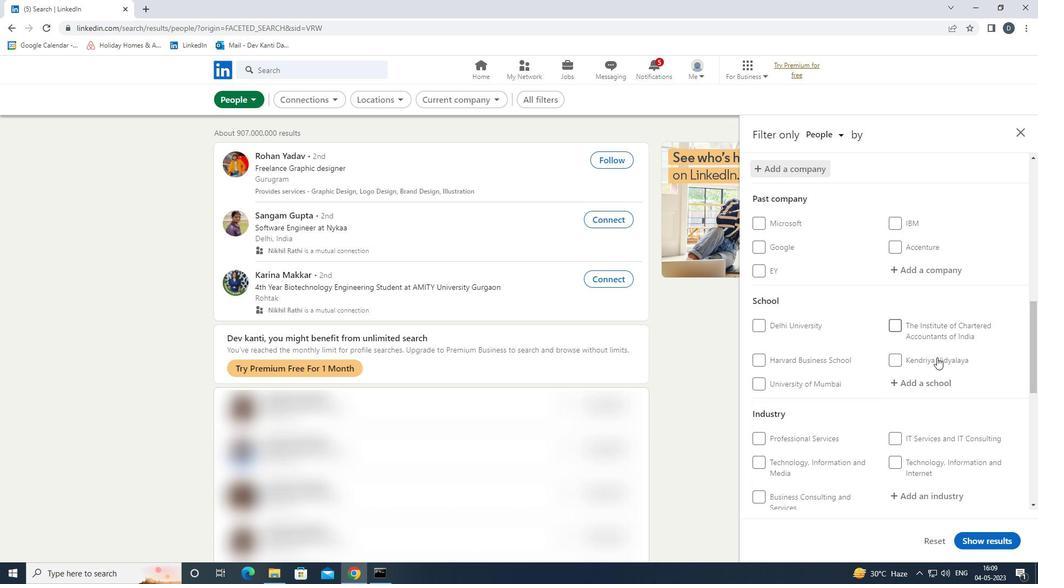 
Action: Mouse pressed left at (930, 379)
Screenshot: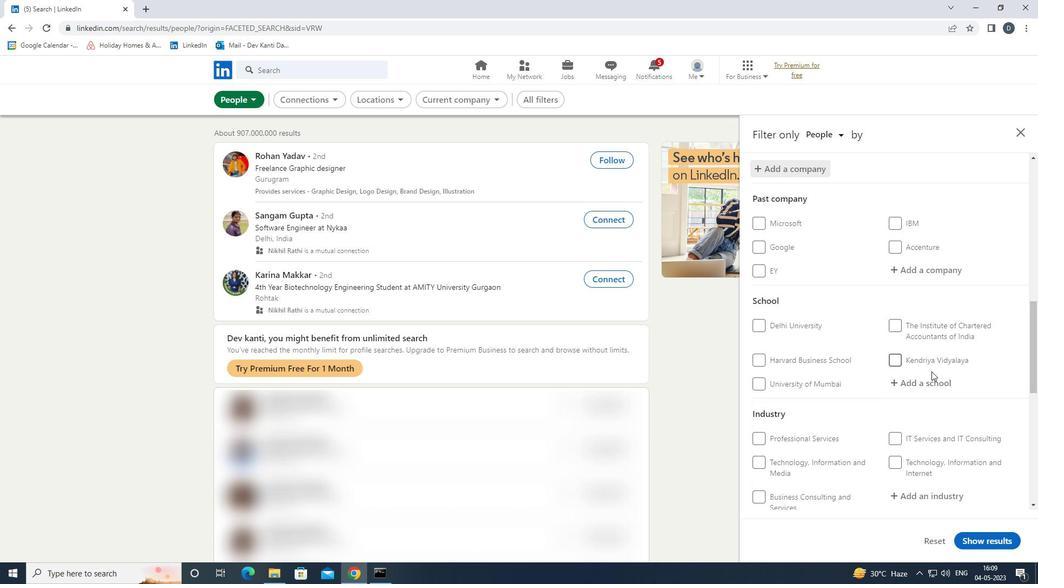 
Action: Mouse moved to (931, 379)
Screenshot: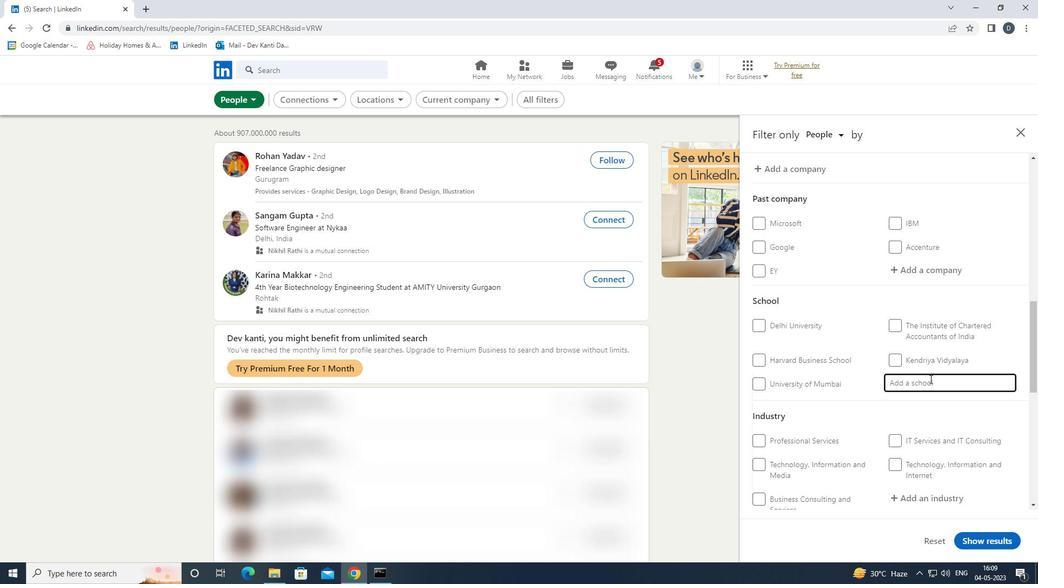 
Action: Key pressed <Key.shift><Key.shift><Key.shift>SYMBIO<Key.down><Key.down><Key.down><Key.enter>
Screenshot: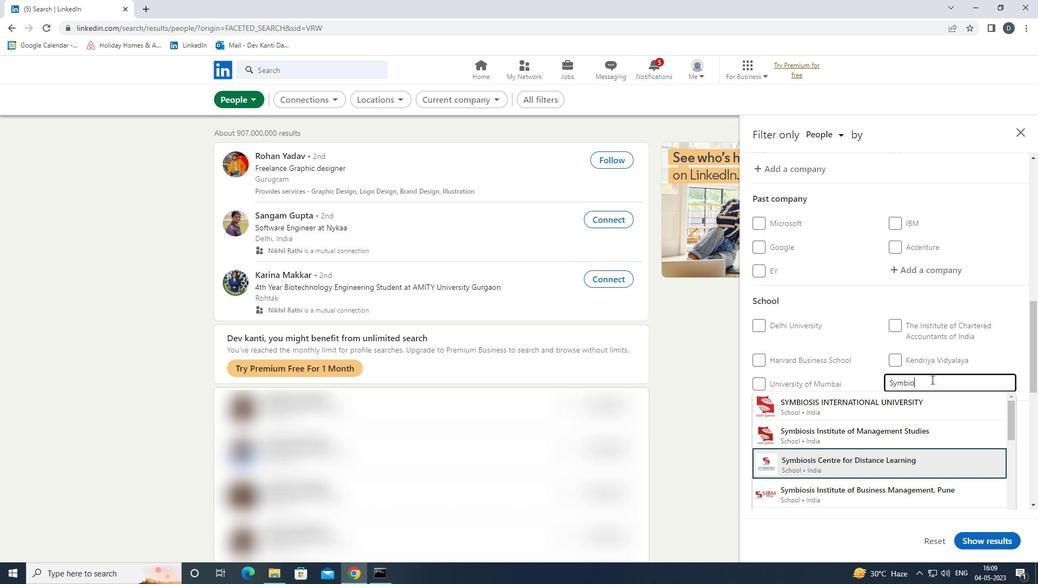 
Action: Mouse moved to (954, 369)
Screenshot: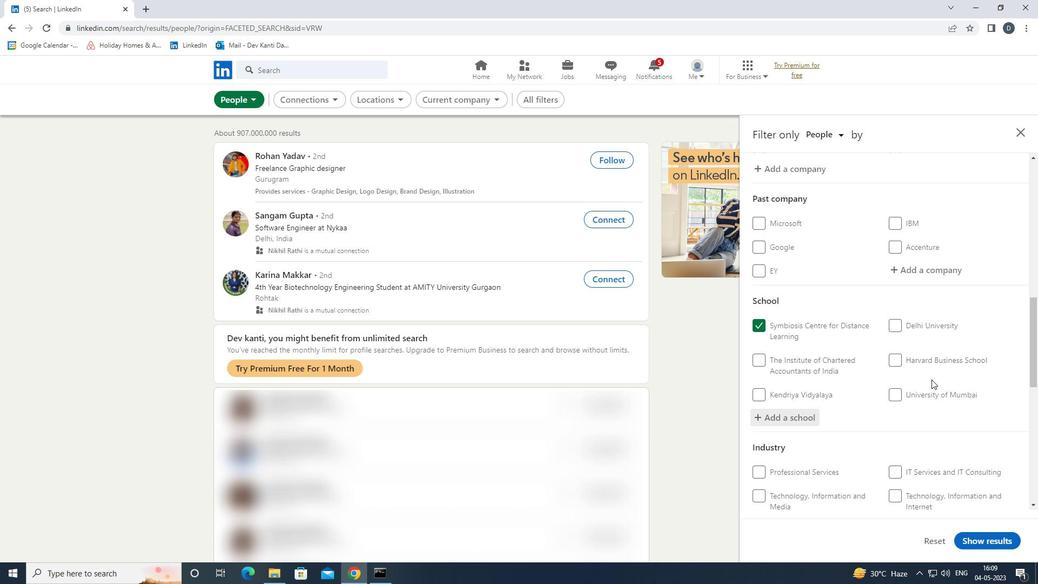 
Action: Mouse scrolled (954, 369) with delta (0, 0)
Screenshot: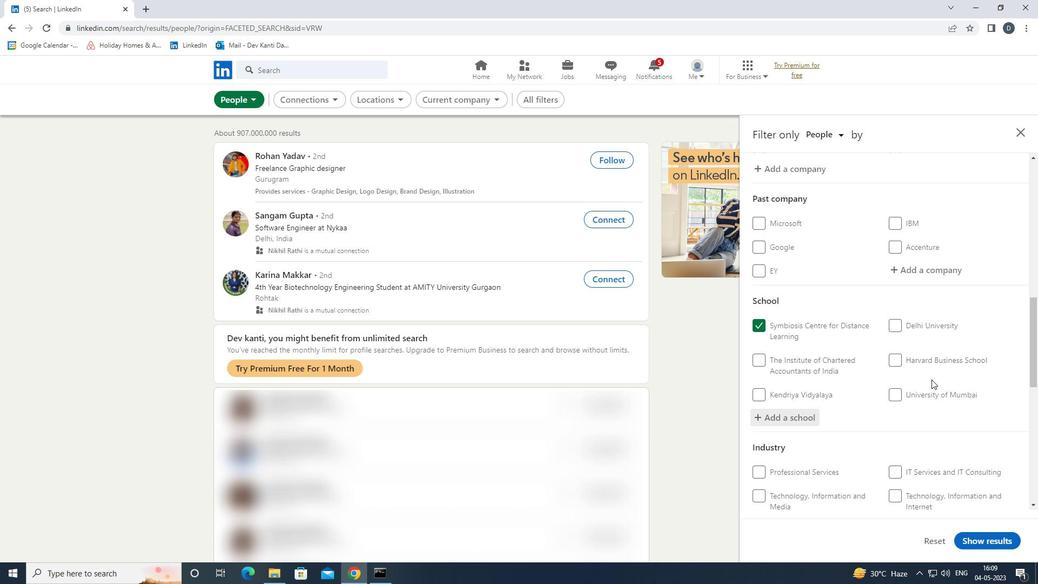 
Action: Mouse scrolled (954, 369) with delta (0, 0)
Screenshot: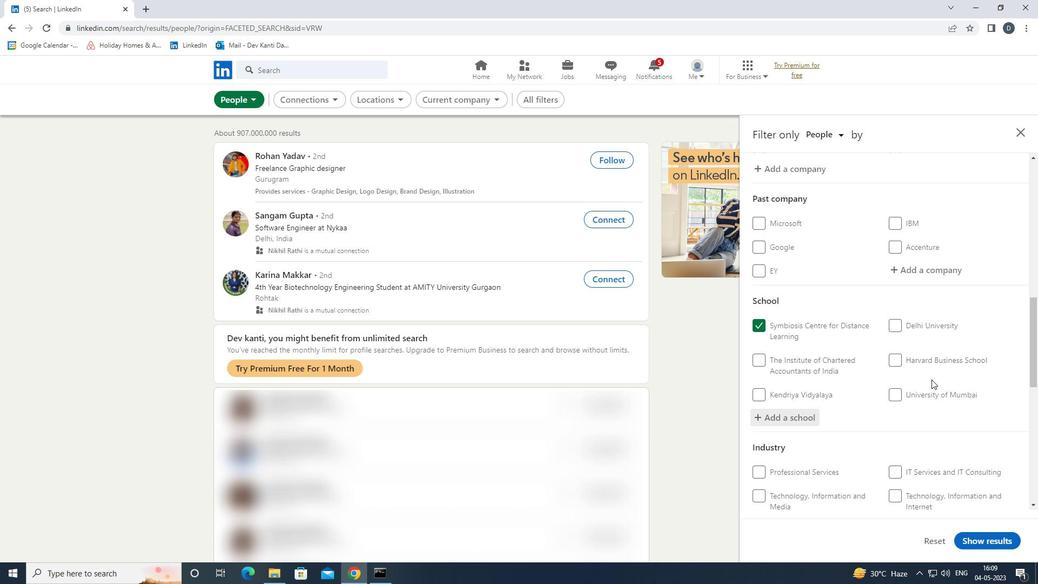 
Action: Mouse moved to (954, 369)
Screenshot: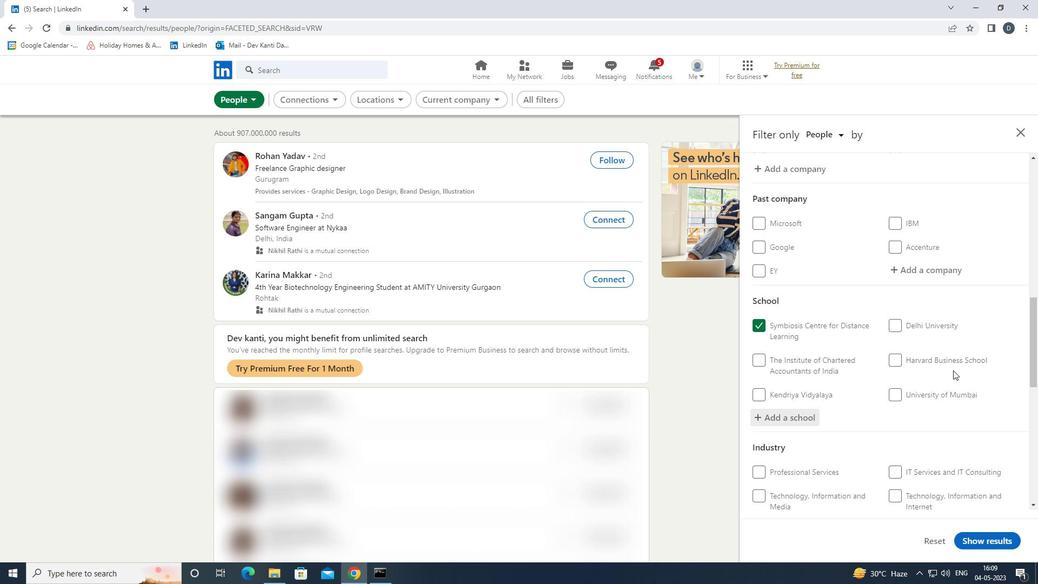 
Action: Mouse scrolled (954, 369) with delta (0, 0)
Screenshot: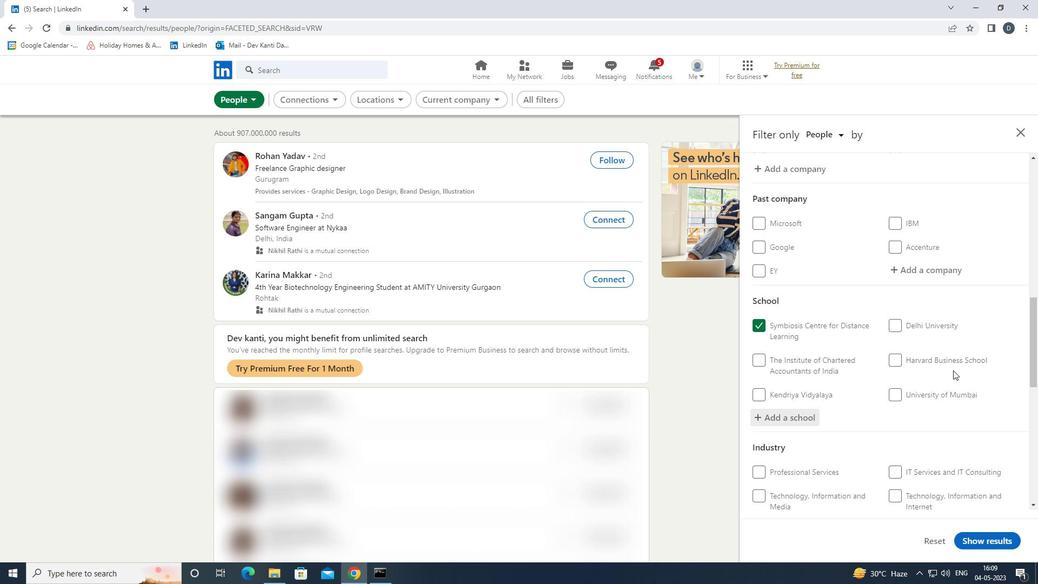 
Action: Mouse moved to (923, 365)
Screenshot: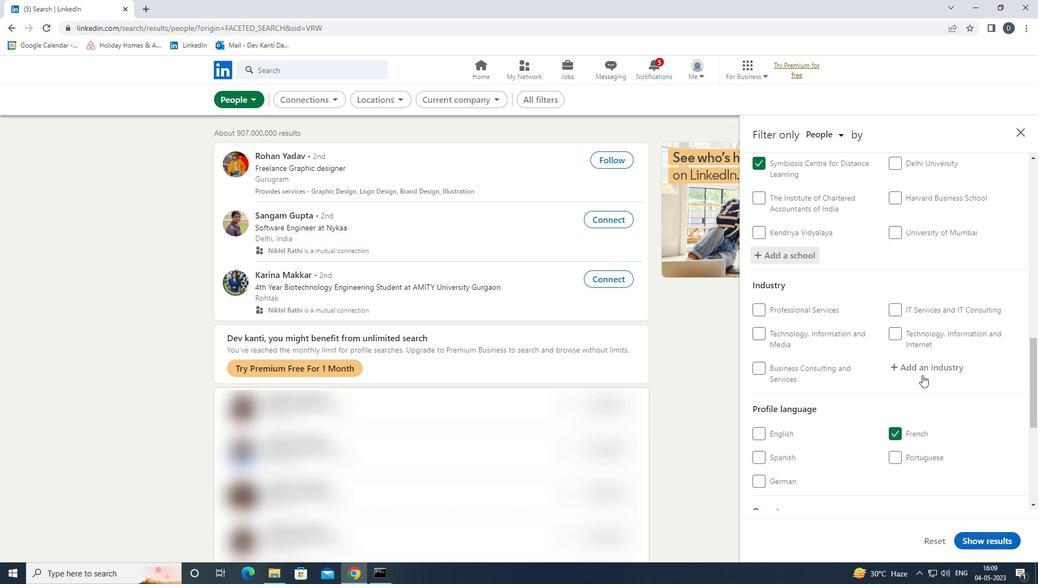 
Action: Mouse pressed left at (923, 365)
Screenshot: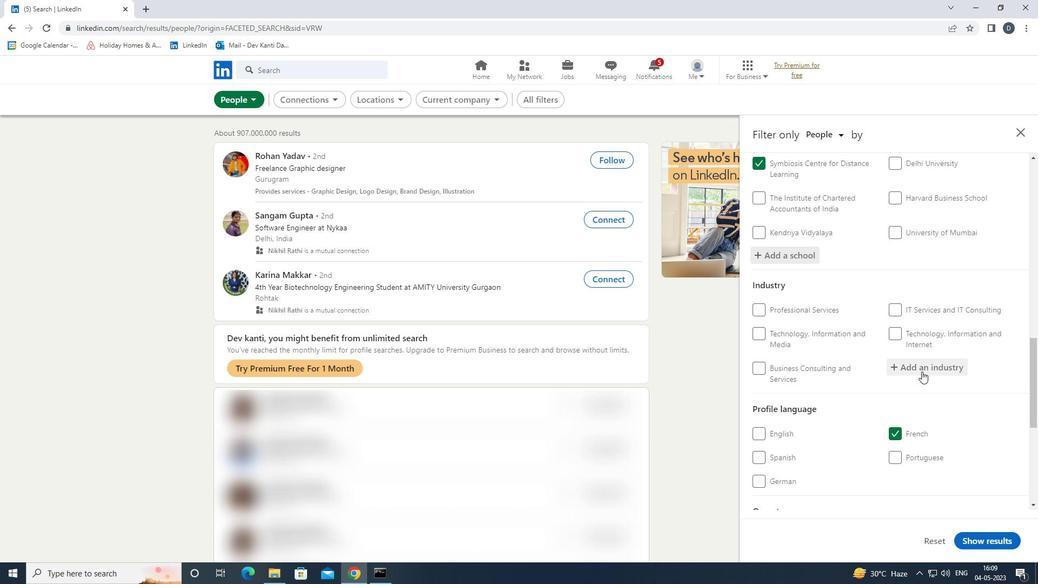 
Action: Mouse moved to (923, 364)
Screenshot: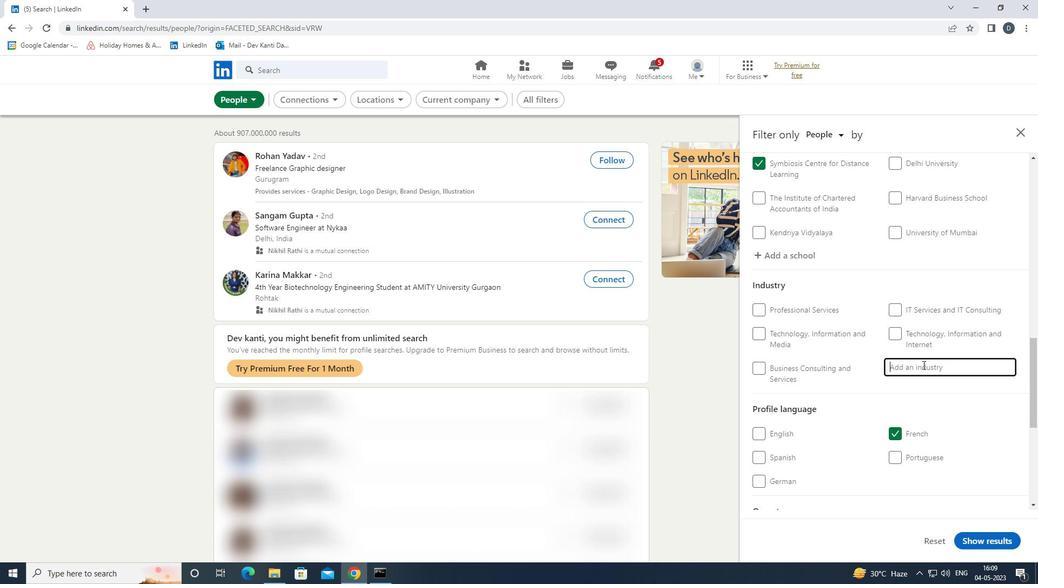 
Action: Key pressed <Key.shift>DATA<Key.space><Key.shift>SECURITY<Key.down><Key.enter>
Screenshot: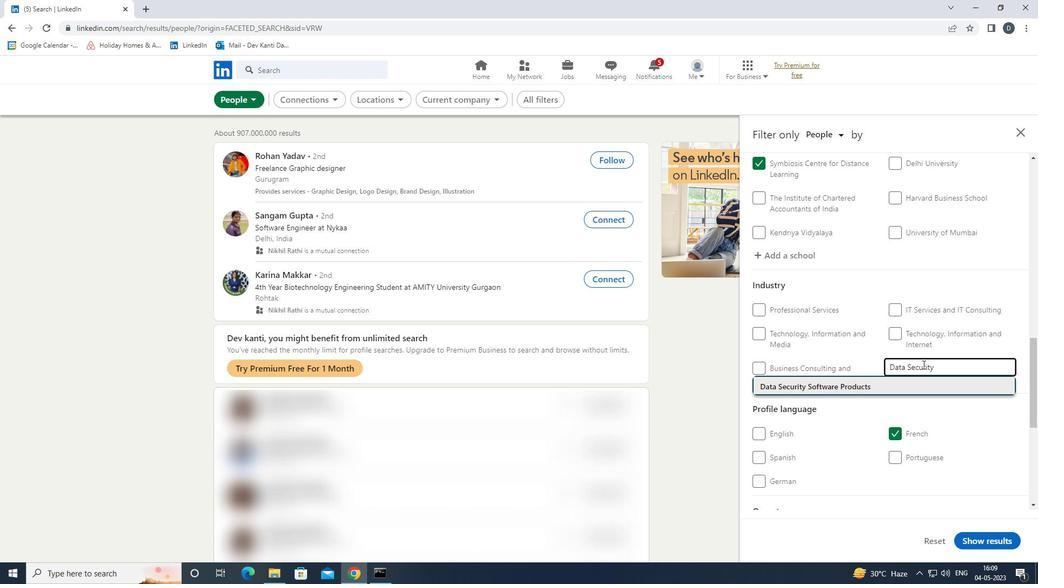 
Action: Mouse scrolled (923, 363) with delta (0, 0)
Screenshot: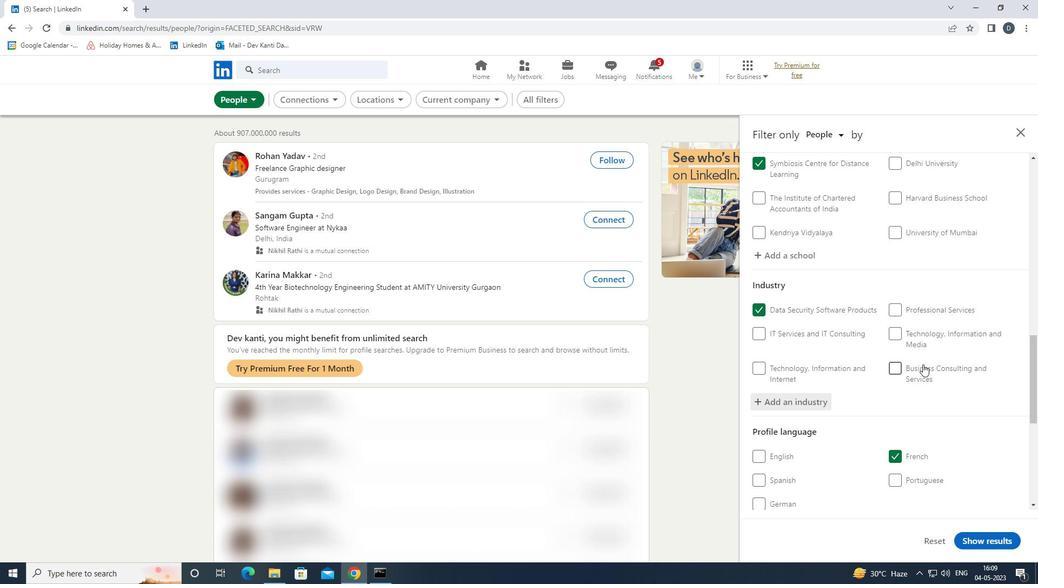 
Action: Mouse moved to (922, 364)
Screenshot: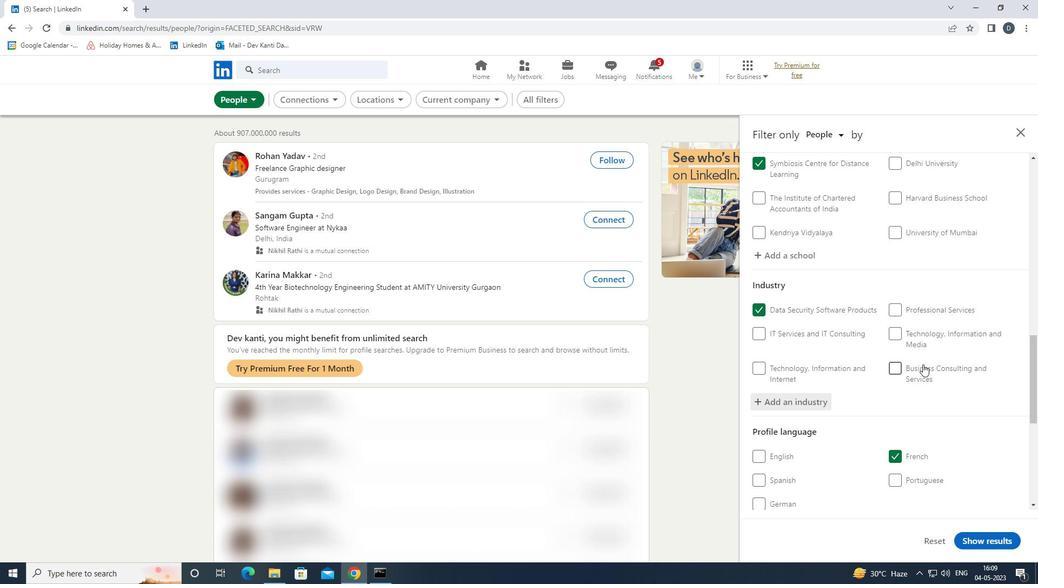 
Action: Mouse scrolled (922, 363) with delta (0, 0)
Screenshot: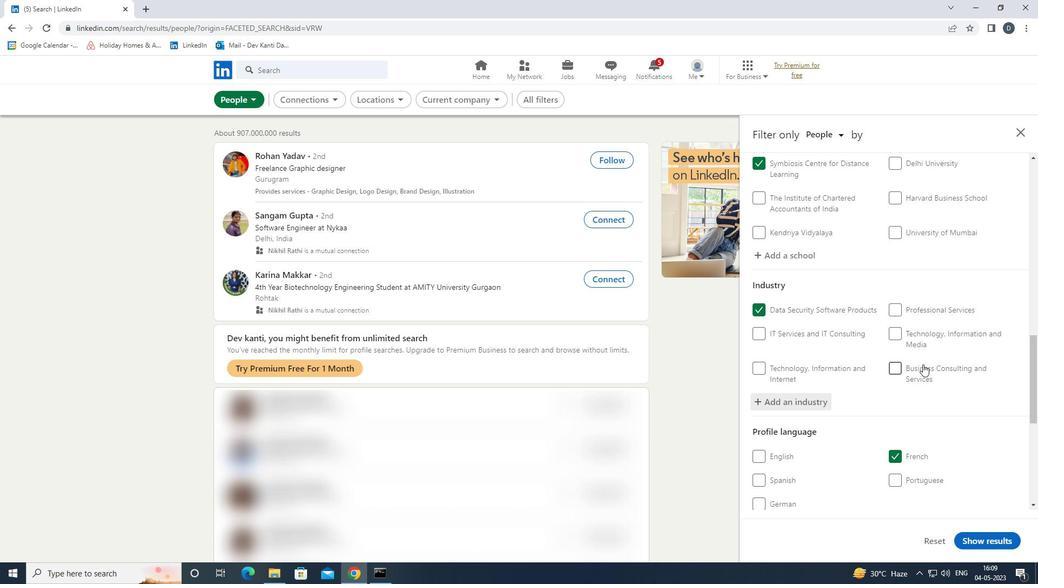 
Action: Mouse scrolled (922, 363) with delta (0, 0)
Screenshot: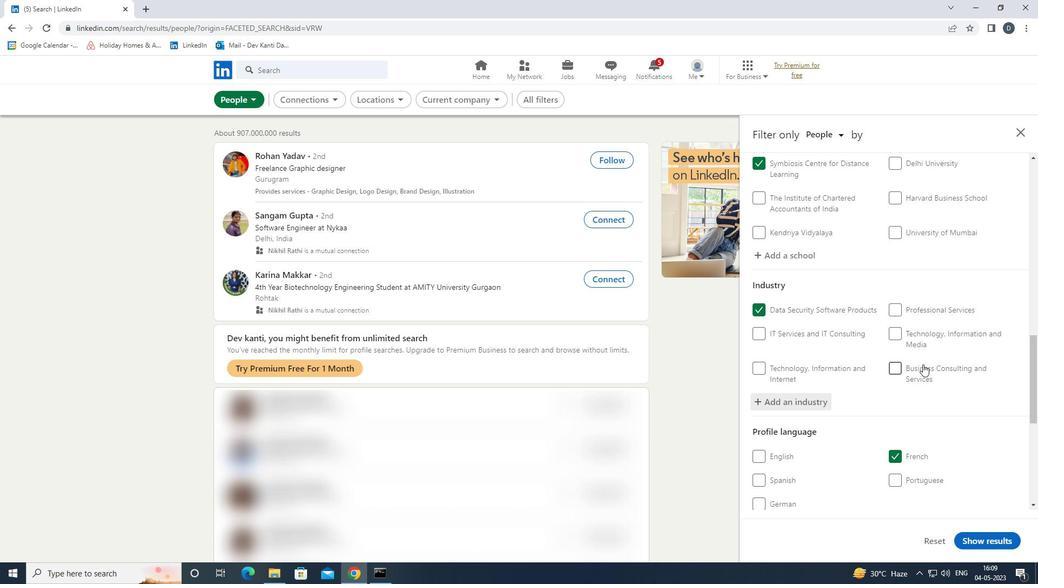 
Action: Mouse scrolled (922, 363) with delta (0, 0)
Screenshot: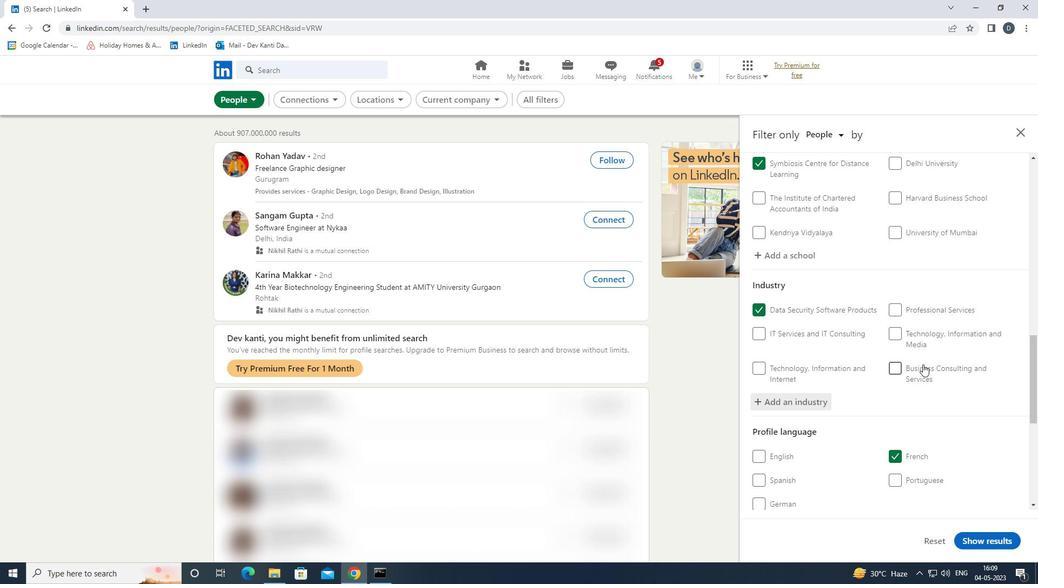 
Action: Mouse moved to (912, 413)
Screenshot: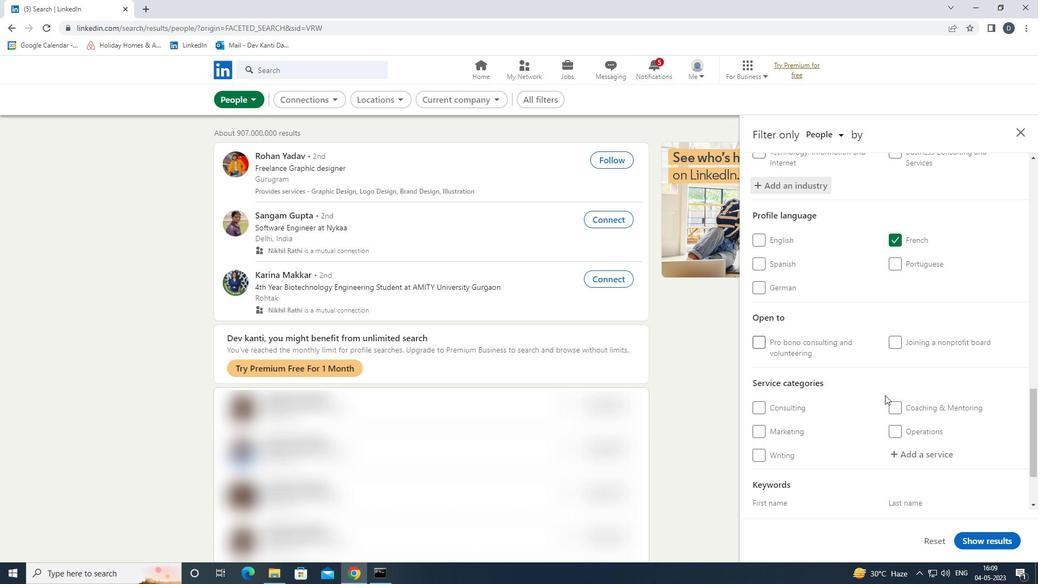 
Action: Mouse scrolled (912, 412) with delta (0, 0)
Screenshot: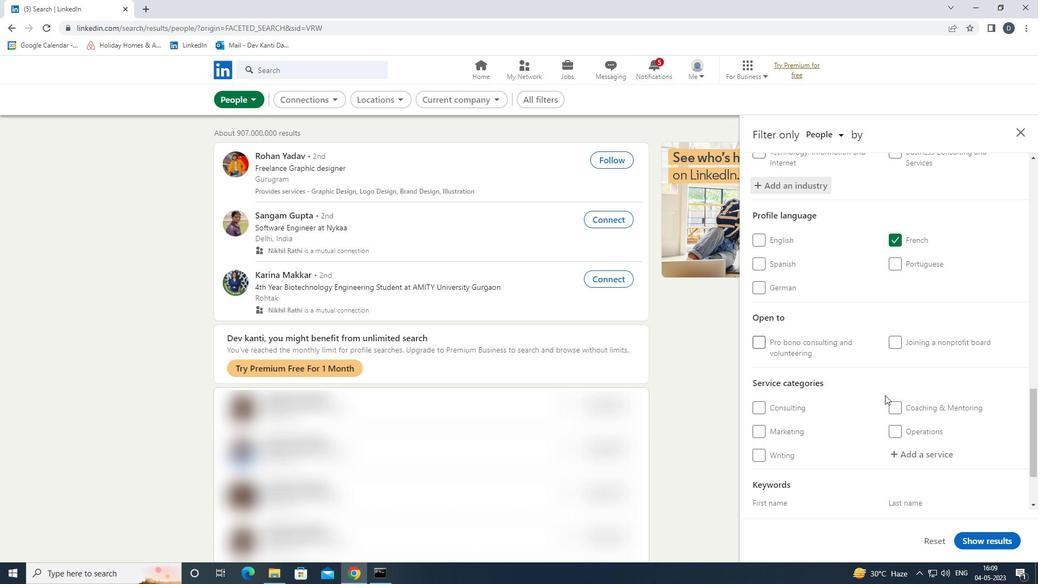 
Action: Mouse scrolled (912, 412) with delta (0, 0)
Screenshot: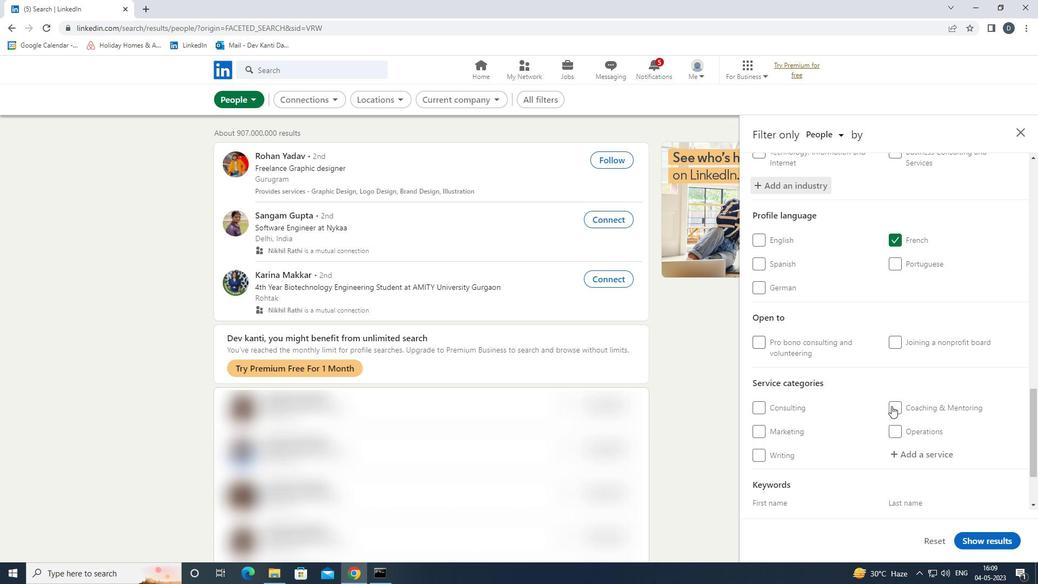 
Action: Mouse moved to (920, 365)
Screenshot: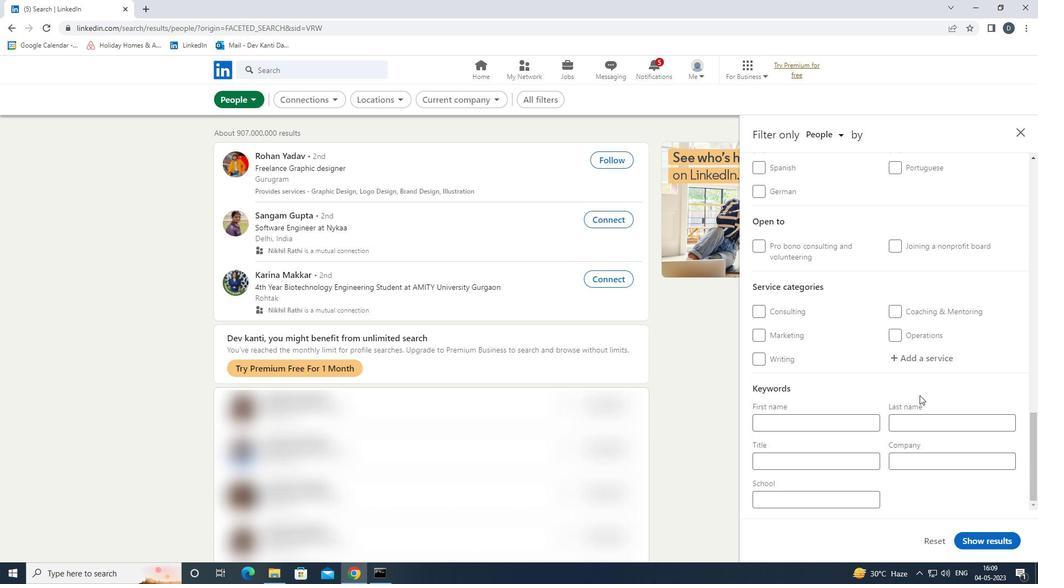
Action: Mouse pressed left at (920, 365)
Screenshot: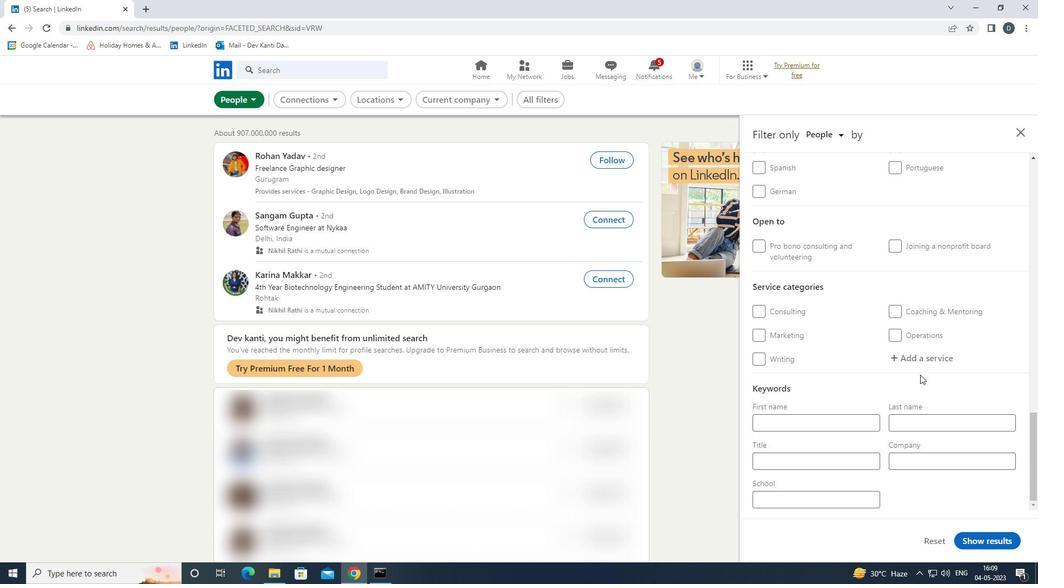 
Action: Mouse moved to (930, 360)
Screenshot: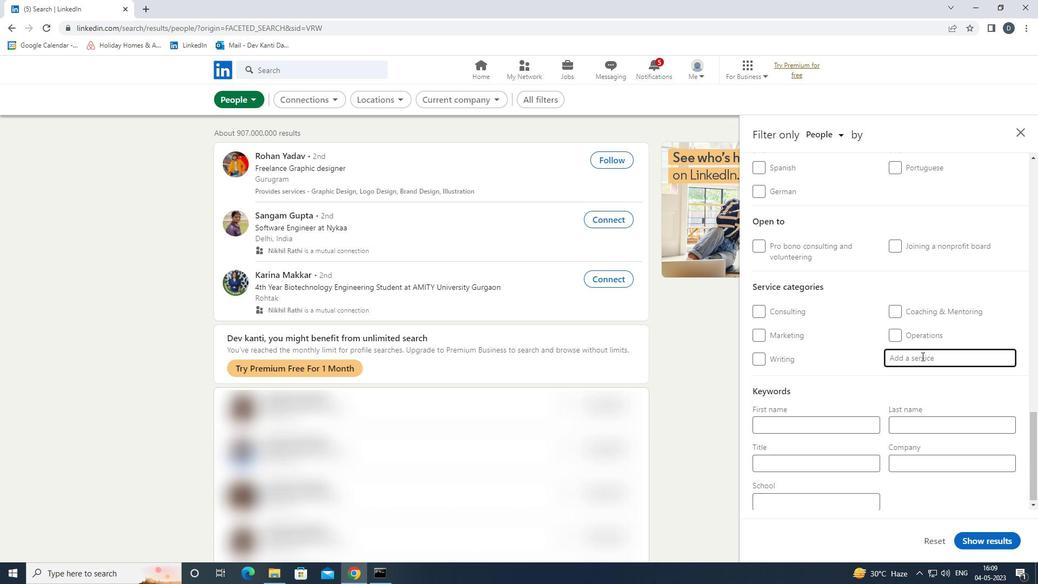
Action: Key pressed <Key.shift>LIFE<Key.space><Key.shift>COACHING<Key.down><Key.enter>
Screenshot: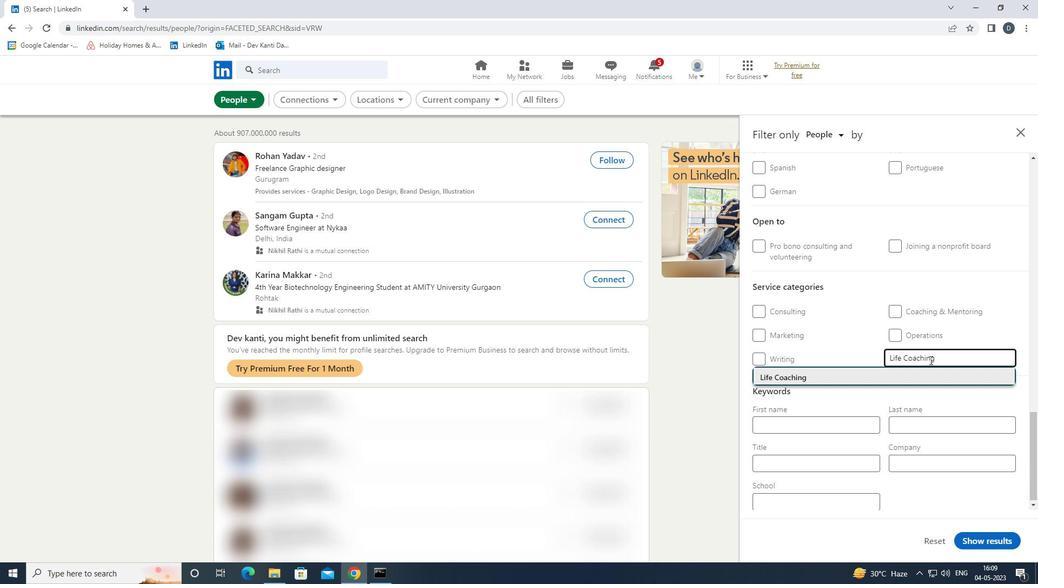 
Action: Mouse moved to (1037, 338)
Screenshot: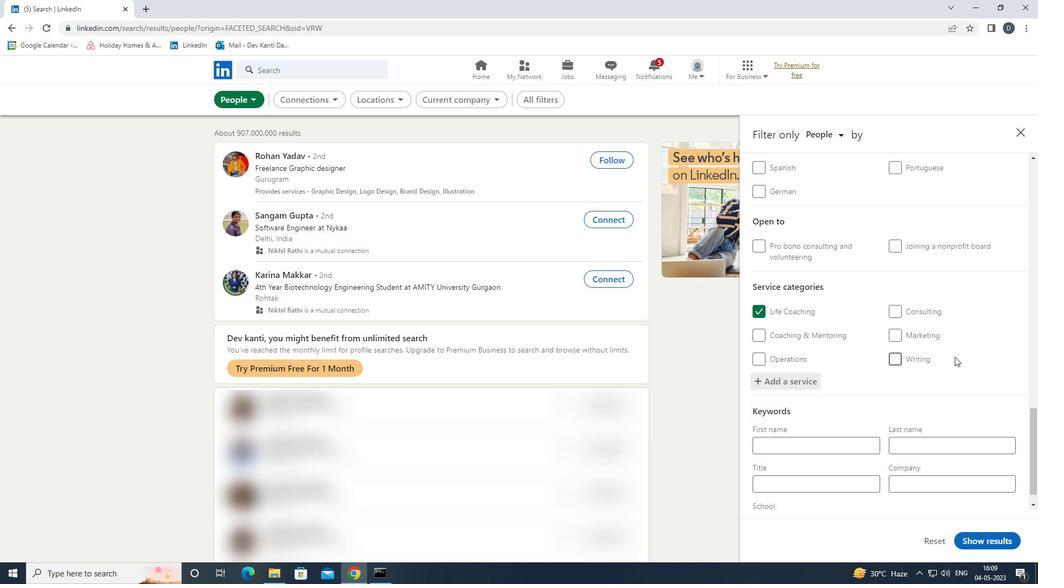 
Action: Mouse scrolled (1037, 337) with delta (0, 0)
Screenshot: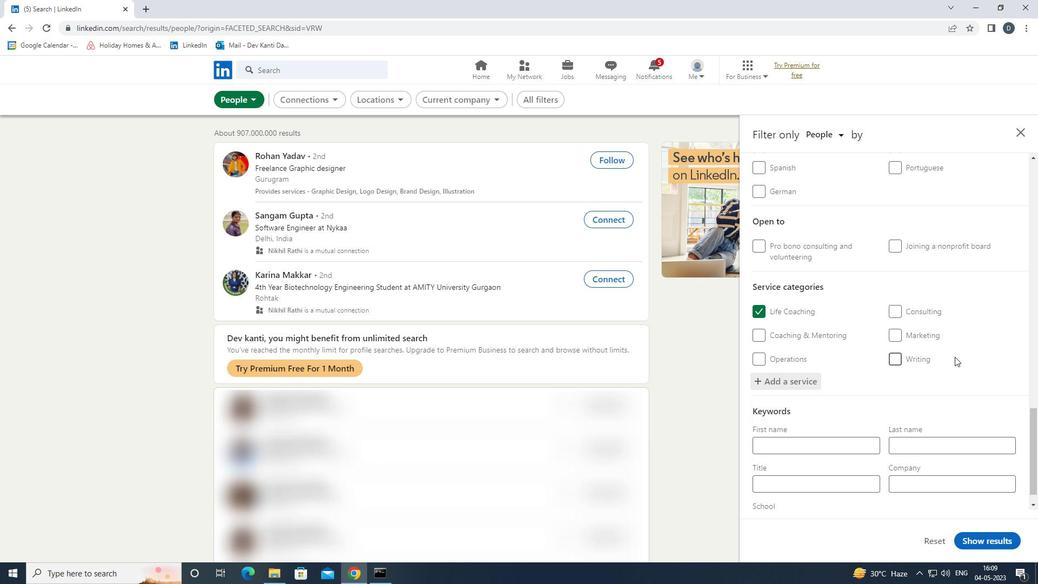 
Action: Mouse scrolled (1037, 337) with delta (0, 0)
Screenshot: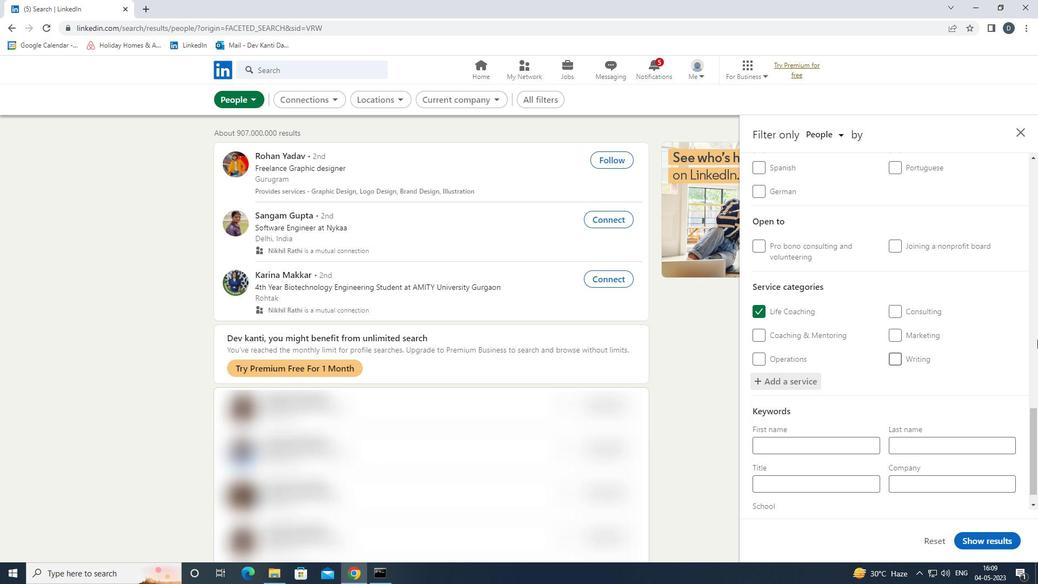 
Action: Mouse scrolled (1037, 337) with delta (0, 0)
Screenshot: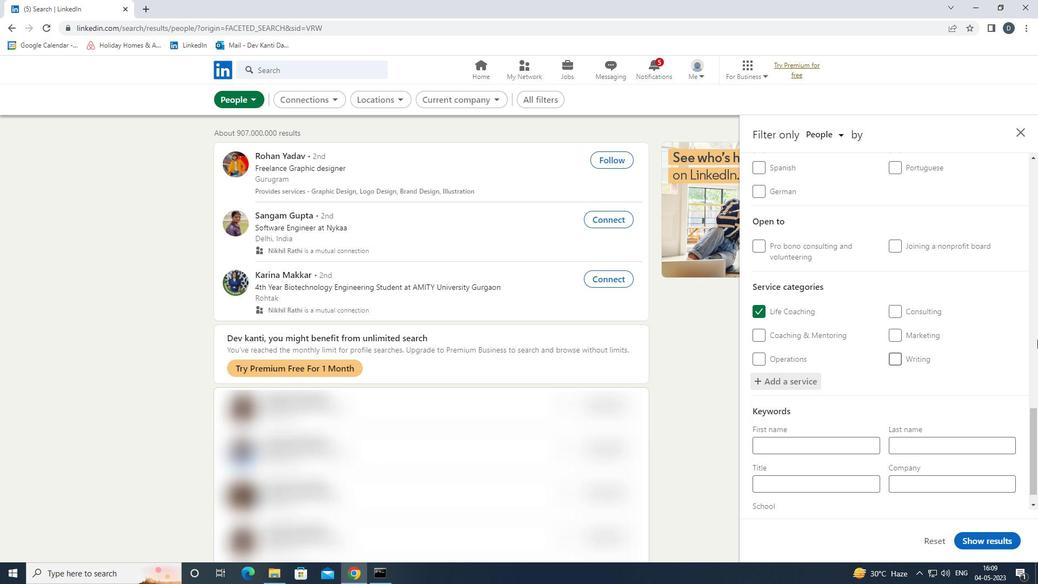 
Action: Mouse moved to (1033, 343)
Screenshot: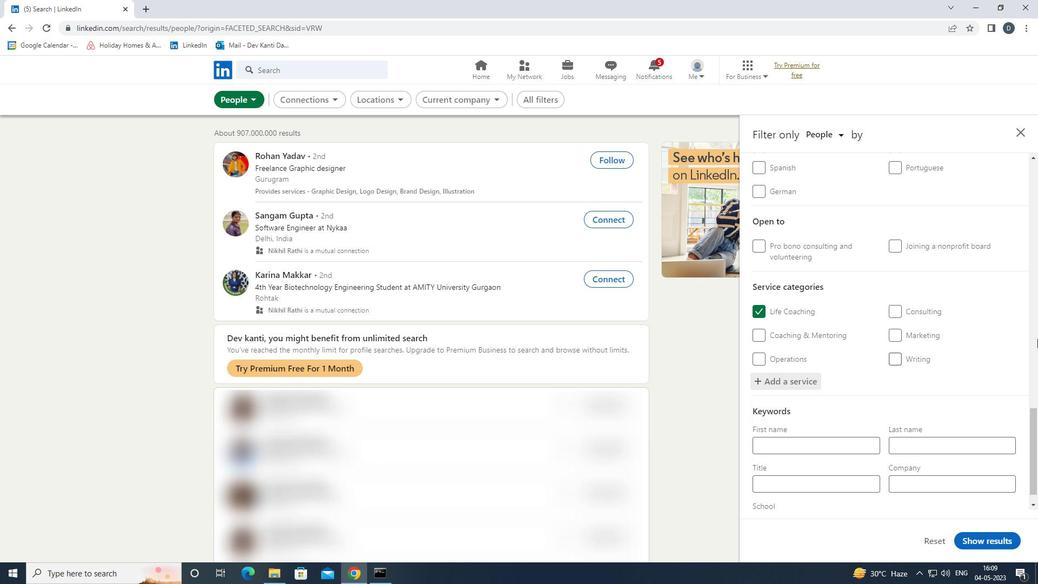 
Action: Mouse scrolled (1033, 343) with delta (0, 0)
Screenshot: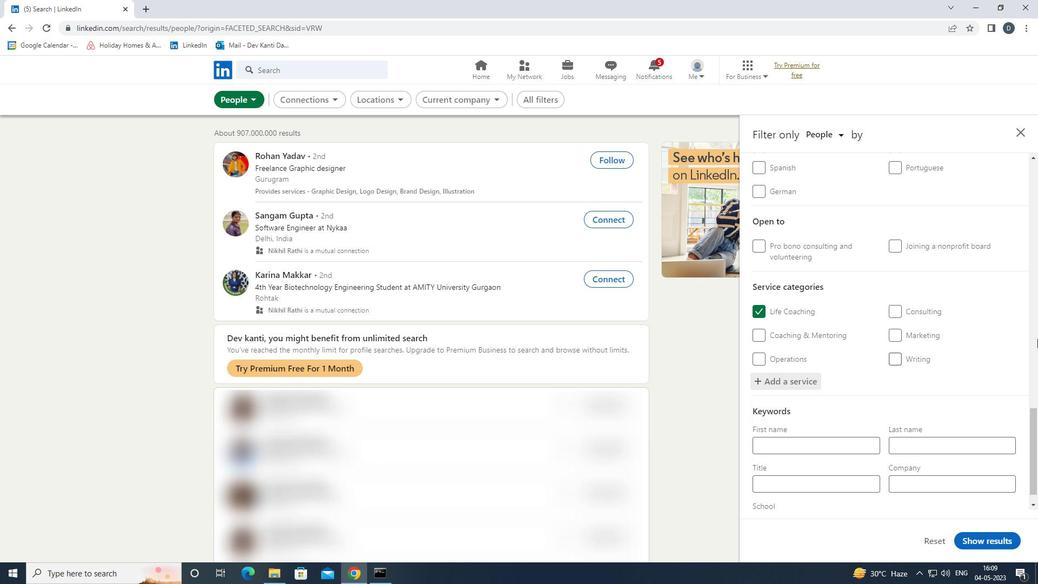 
Action: Mouse moved to (852, 467)
Screenshot: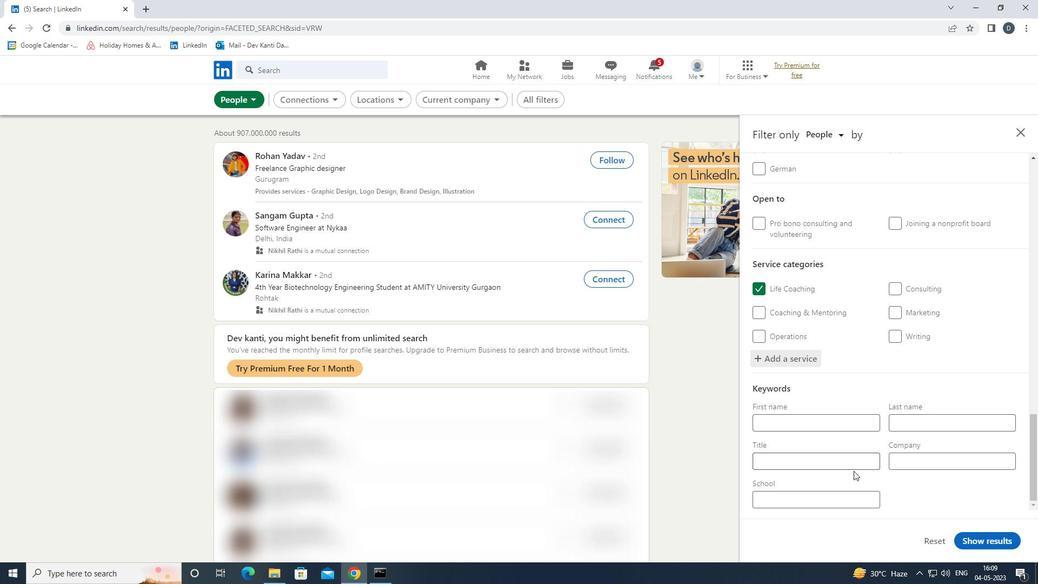 
Action: Mouse pressed left at (852, 467)
Screenshot: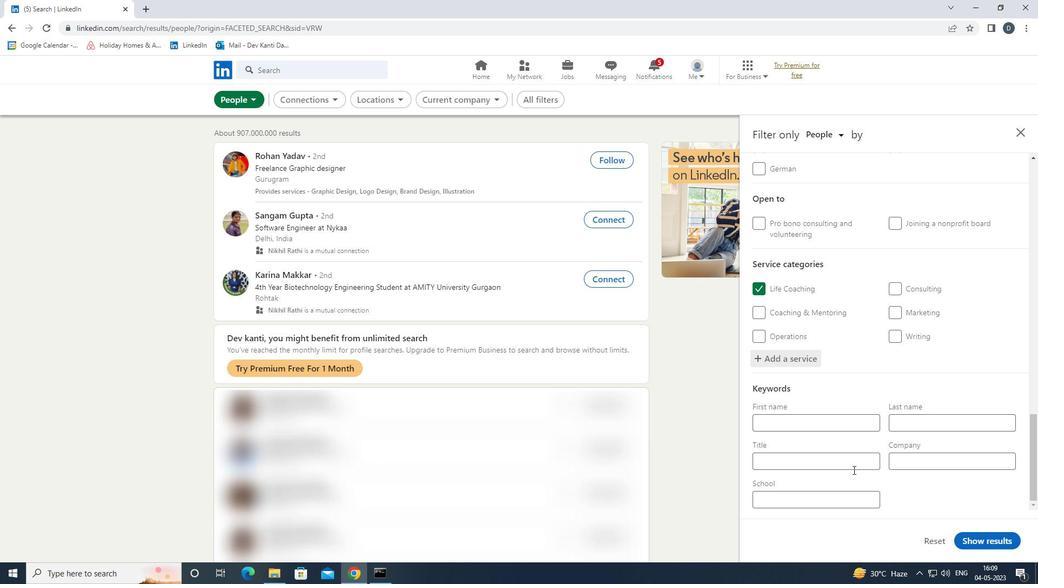 
Action: Mouse moved to (850, 467)
Screenshot: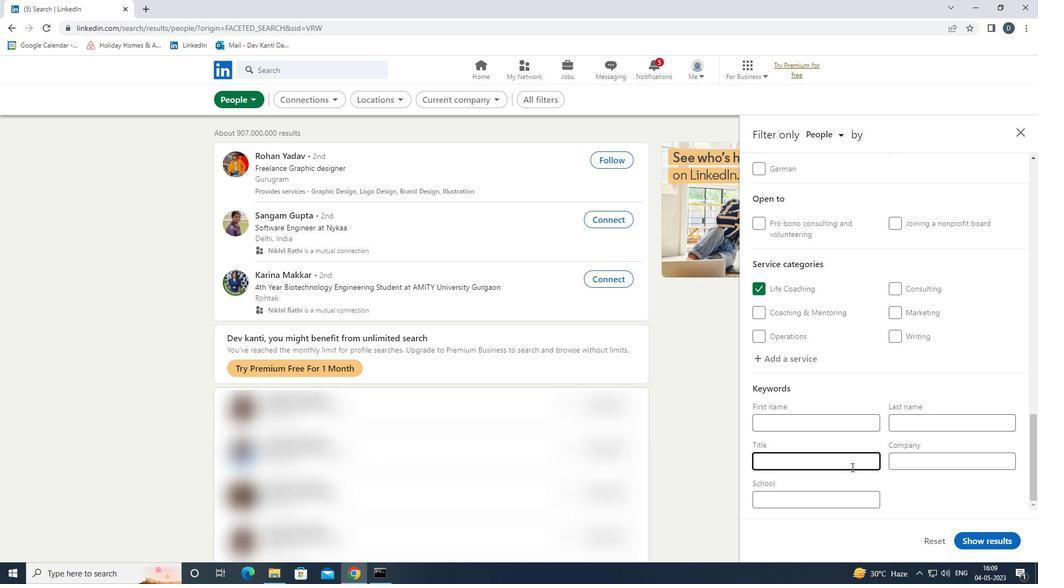 
Action: Key pressed <Key.shift><Key.shift><Key.shift>SC<Key.backspace>ECRETARY
Screenshot: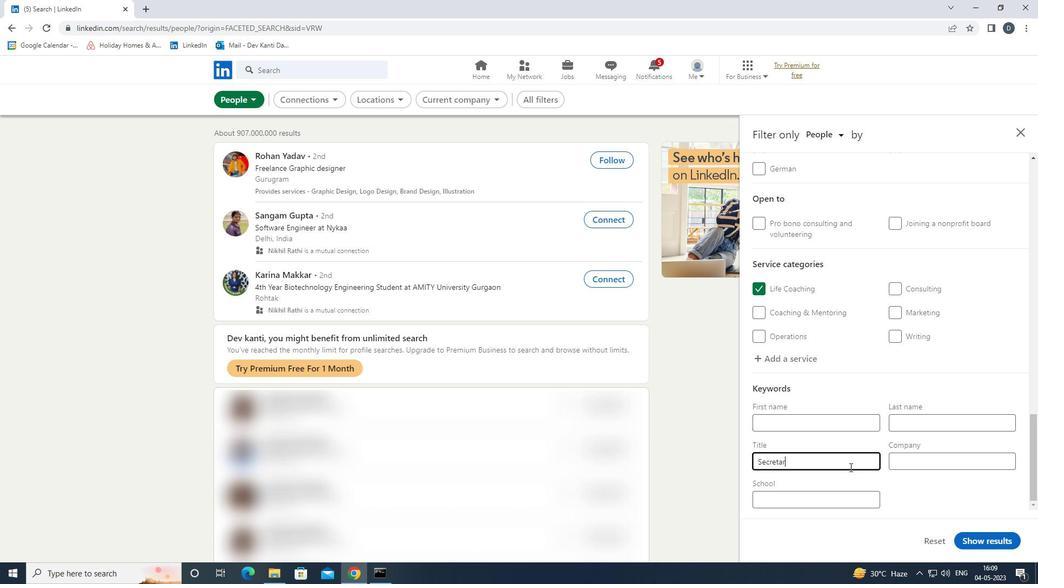 
Action: Mouse moved to (995, 540)
Screenshot: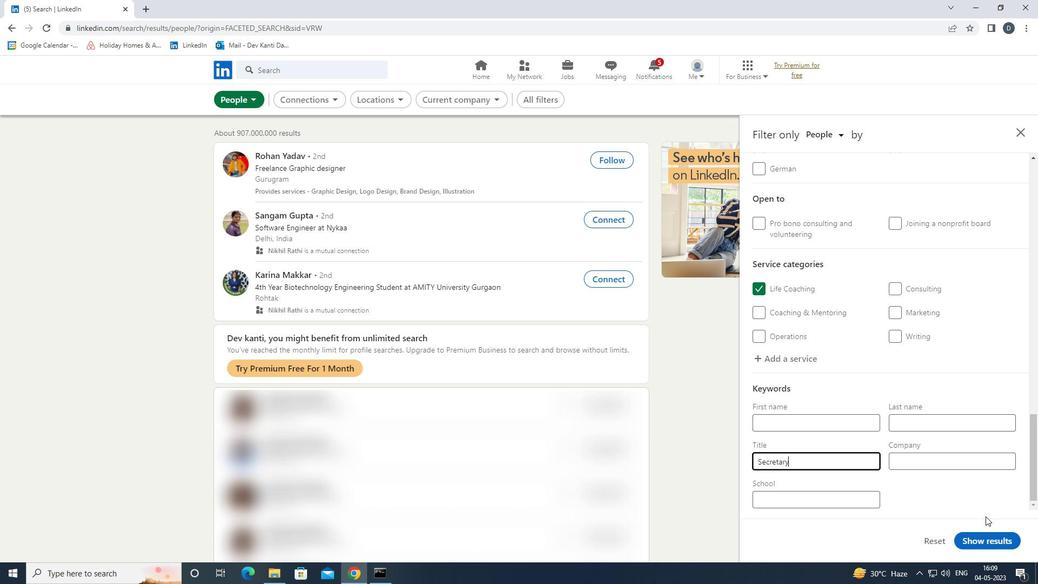 
Action: Mouse pressed left at (995, 540)
Screenshot: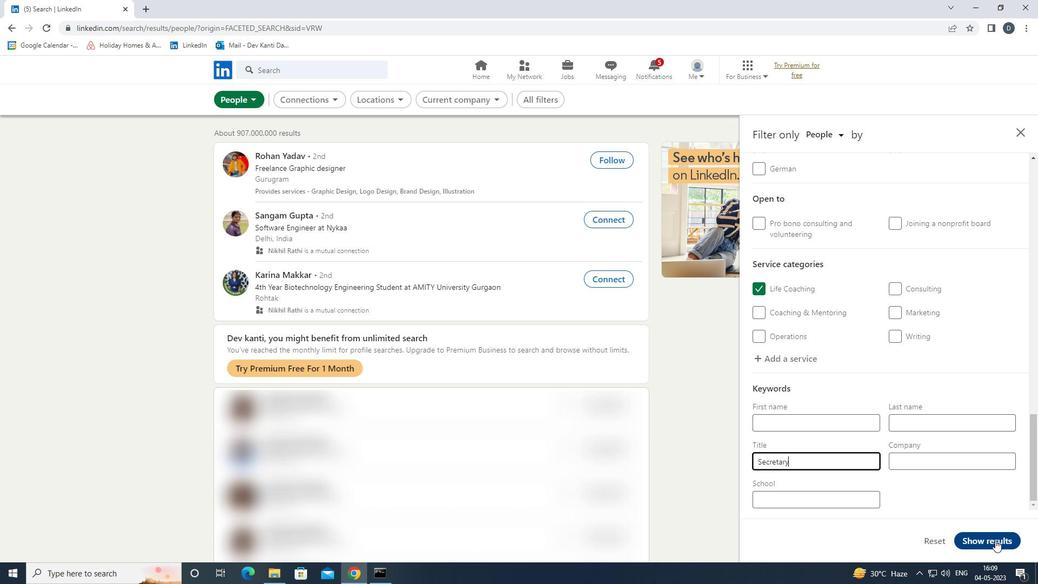 
Action: Mouse moved to (605, 188)
Screenshot: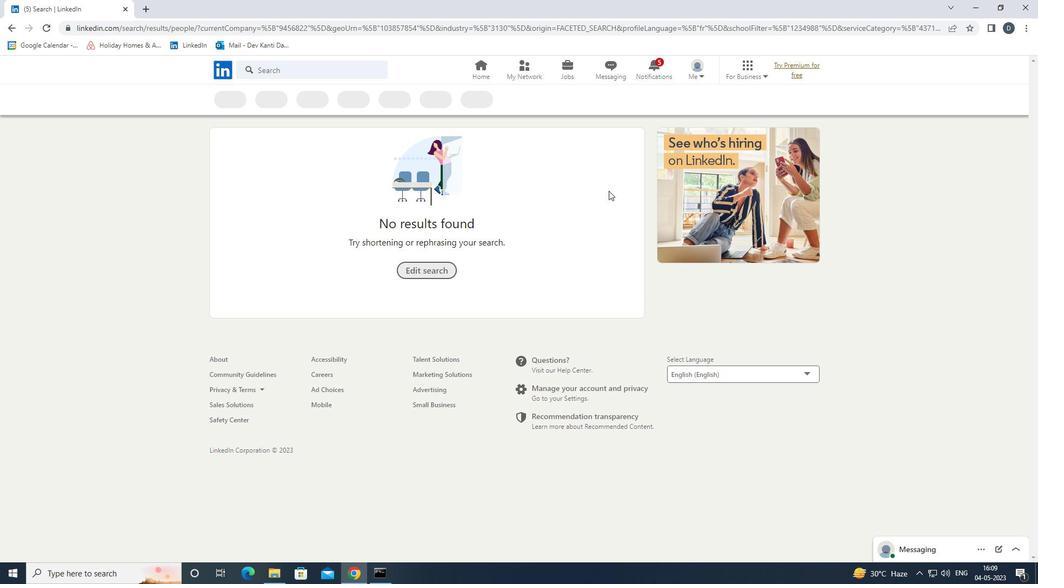 
